 Task: Look for space in Isnā, Egypt from 4th June, 2023 to 15th June, 2023 for 2 adults in price range Rs.10000 to Rs.15000. Place can be entire place with 1  bedroom having 1 bed and 1 bathroom. Property type can be house, flat, guest house, hotel. Booking option can be shelf check-in. Required host language is English.
Action: Mouse moved to (421, 90)
Screenshot: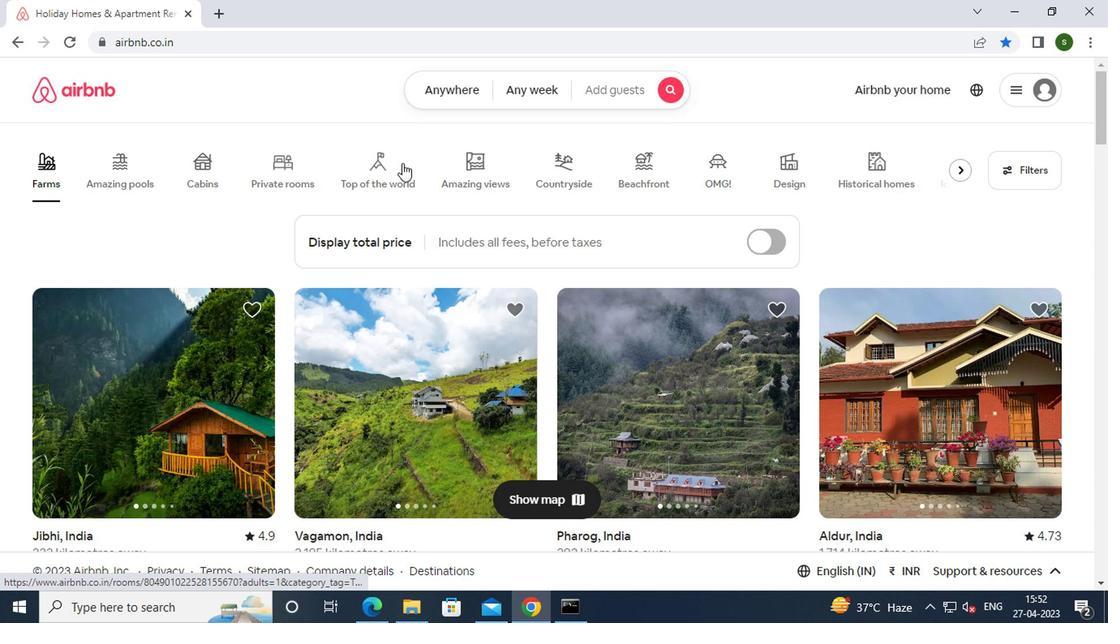 
Action: Mouse pressed left at (421, 90)
Screenshot: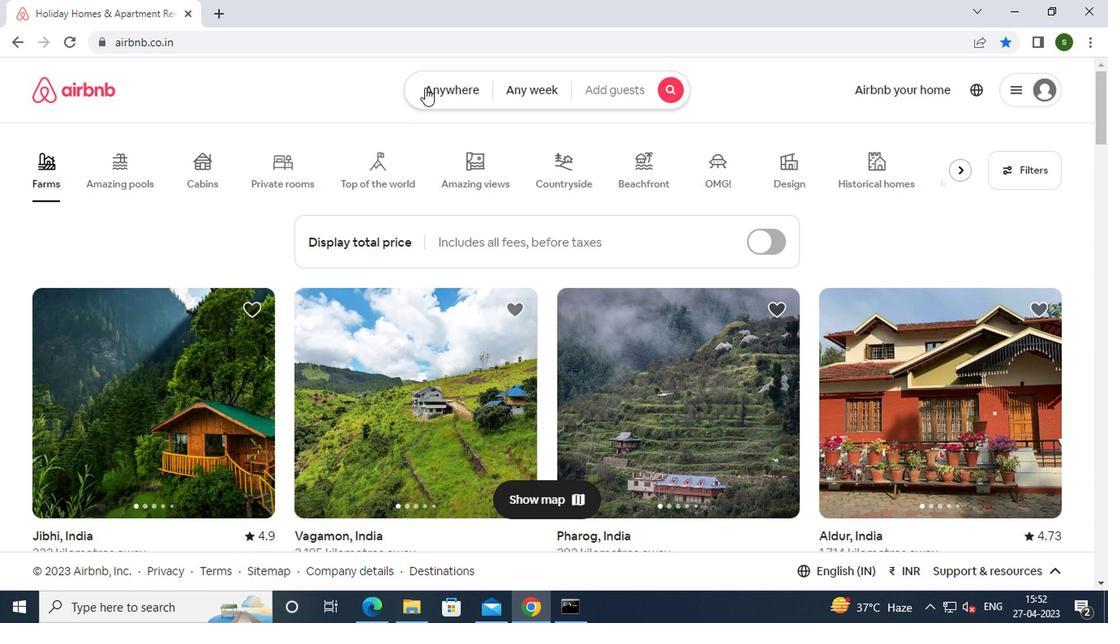
Action: Mouse moved to (259, 154)
Screenshot: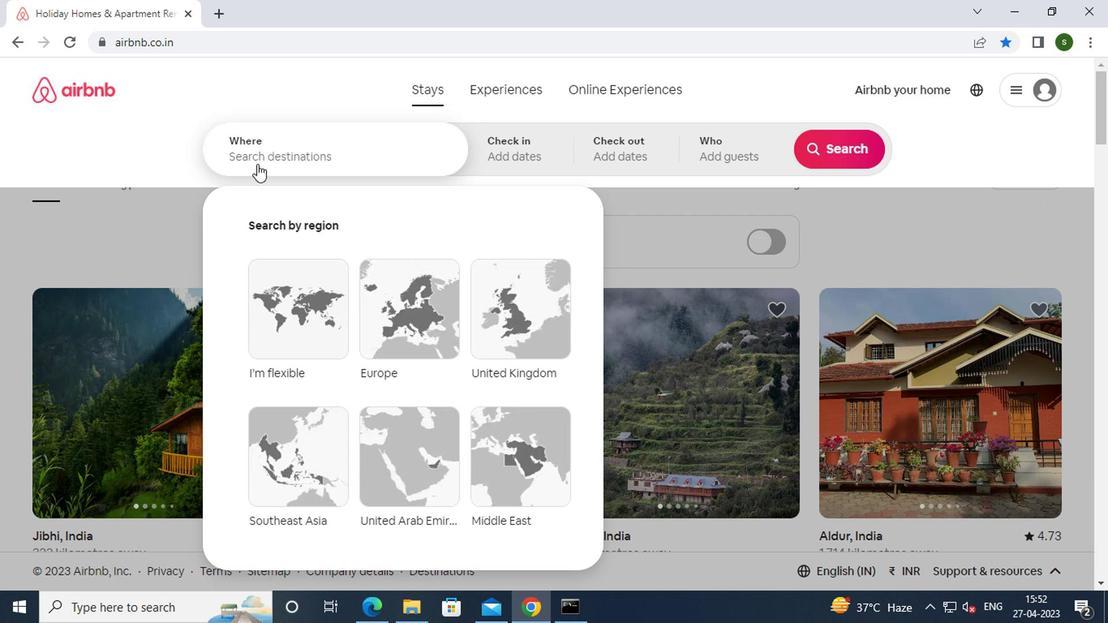 
Action: Mouse pressed left at (259, 154)
Screenshot: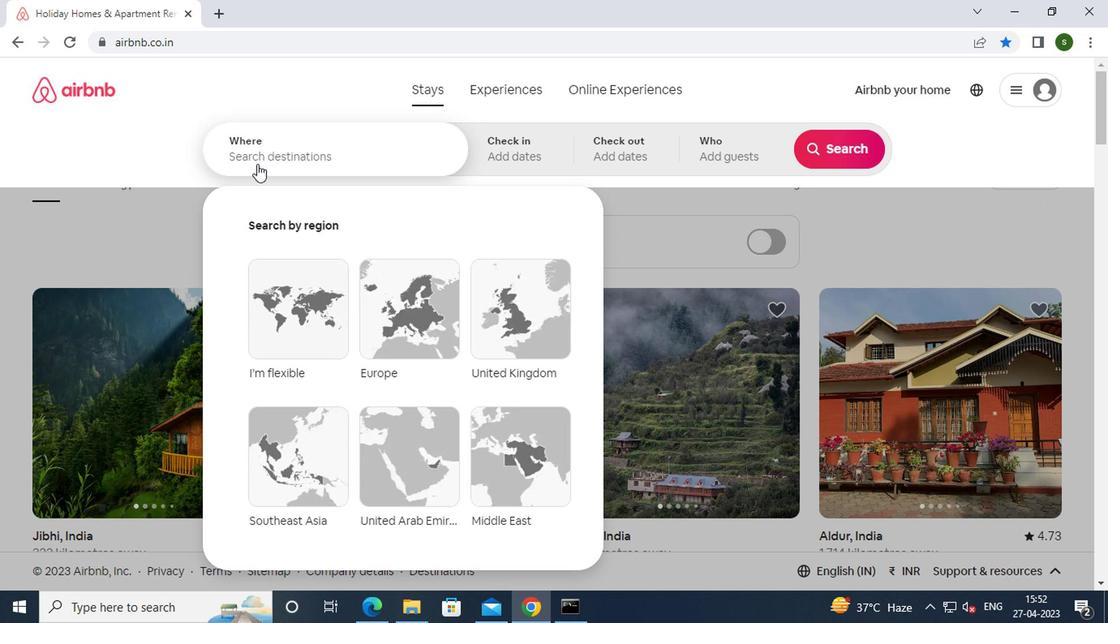 
Action: Mouse moved to (259, 152)
Screenshot: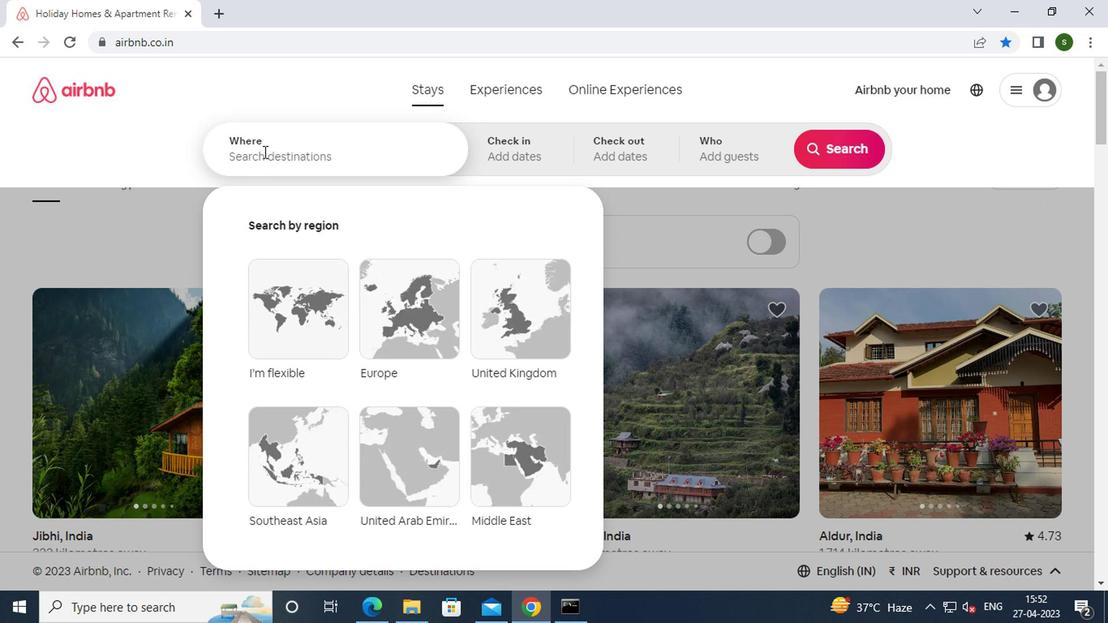 
Action: Key pressed i<Key.caps_lock>sna,<Key.space><Key.caps_lock>e<Key.caps_lock>gypt<Key.enter>
Screenshot: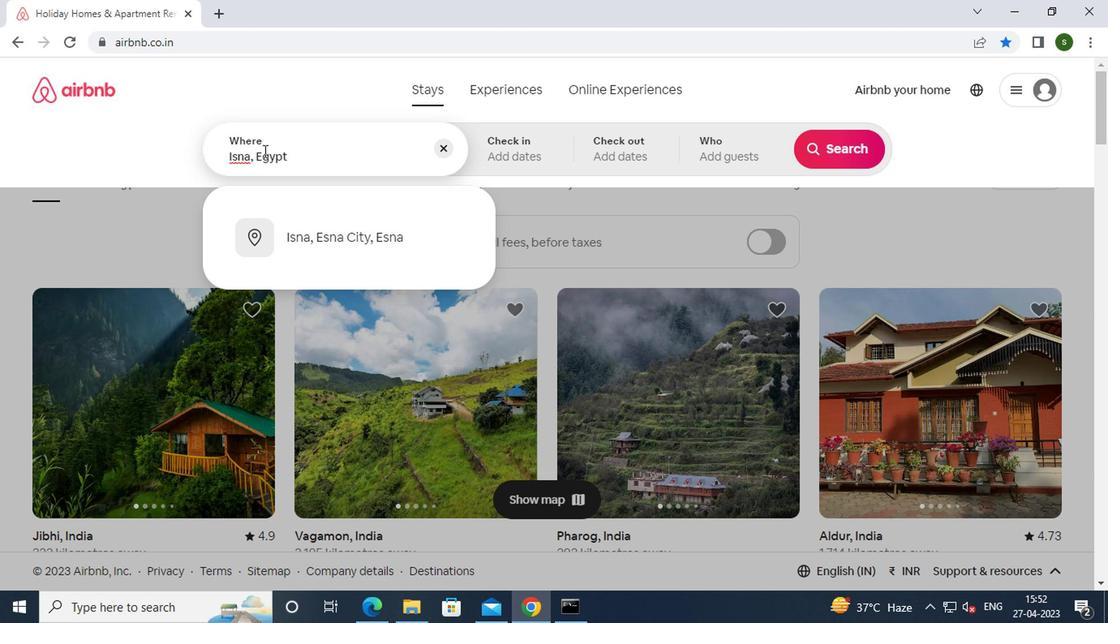 
Action: Mouse moved to (828, 277)
Screenshot: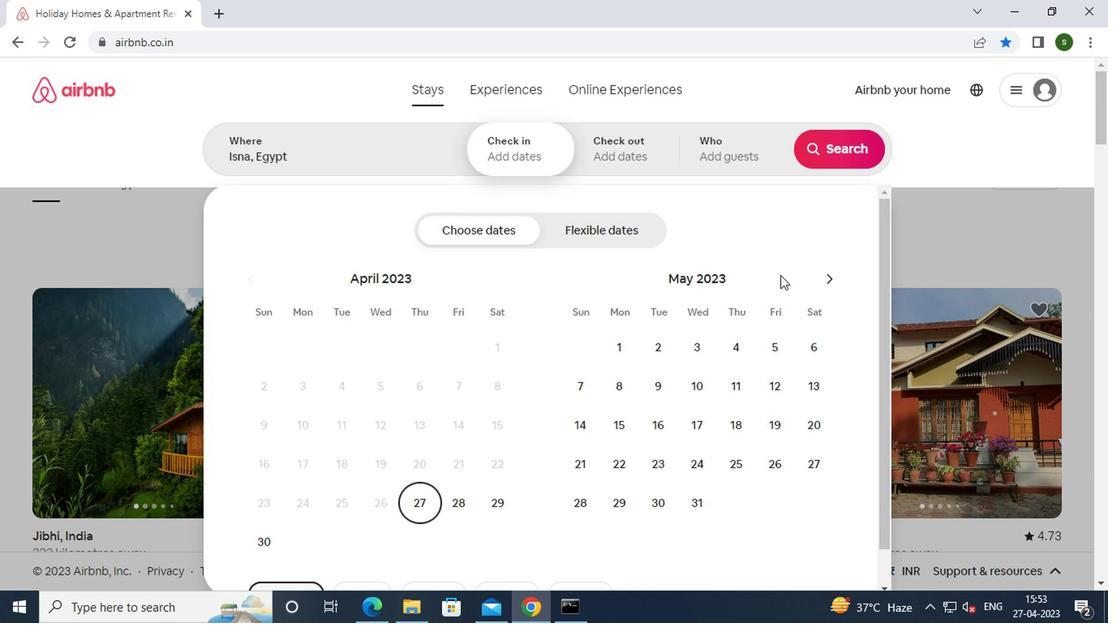 
Action: Mouse pressed left at (828, 277)
Screenshot: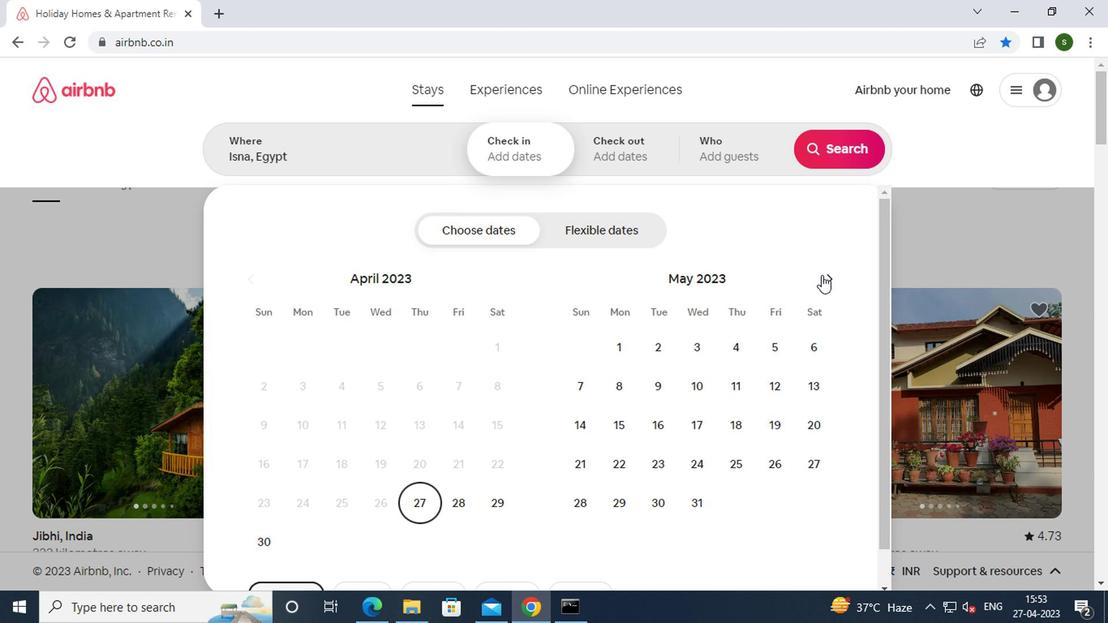 
Action: Mouse moved to (585, 378)
Screenshot: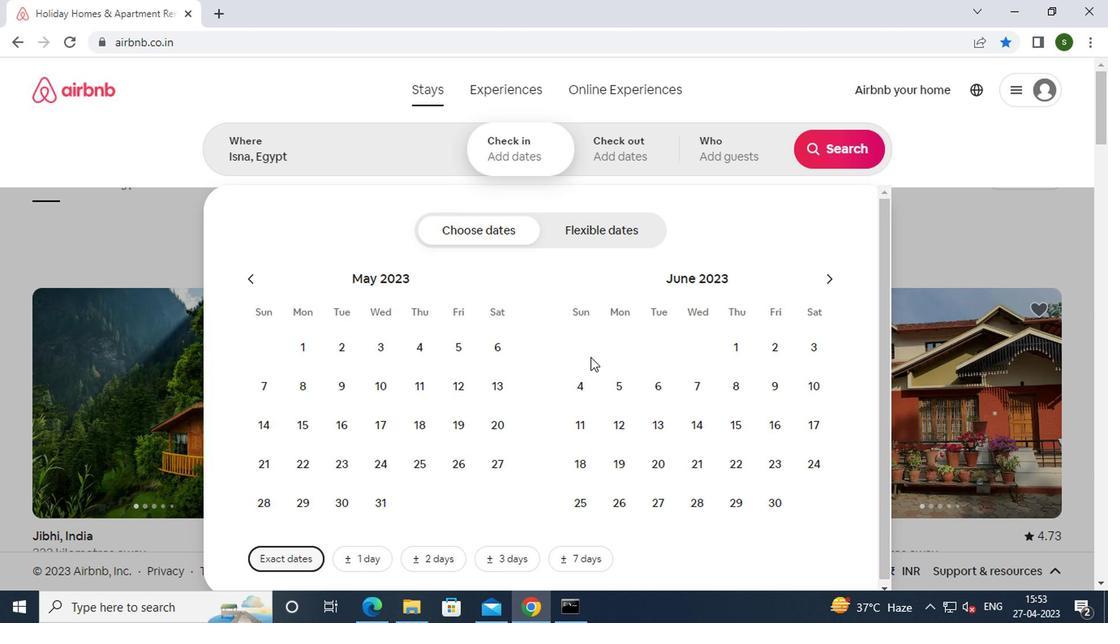 
Action: Mouse pressed left at (585, 378)
Screenshot: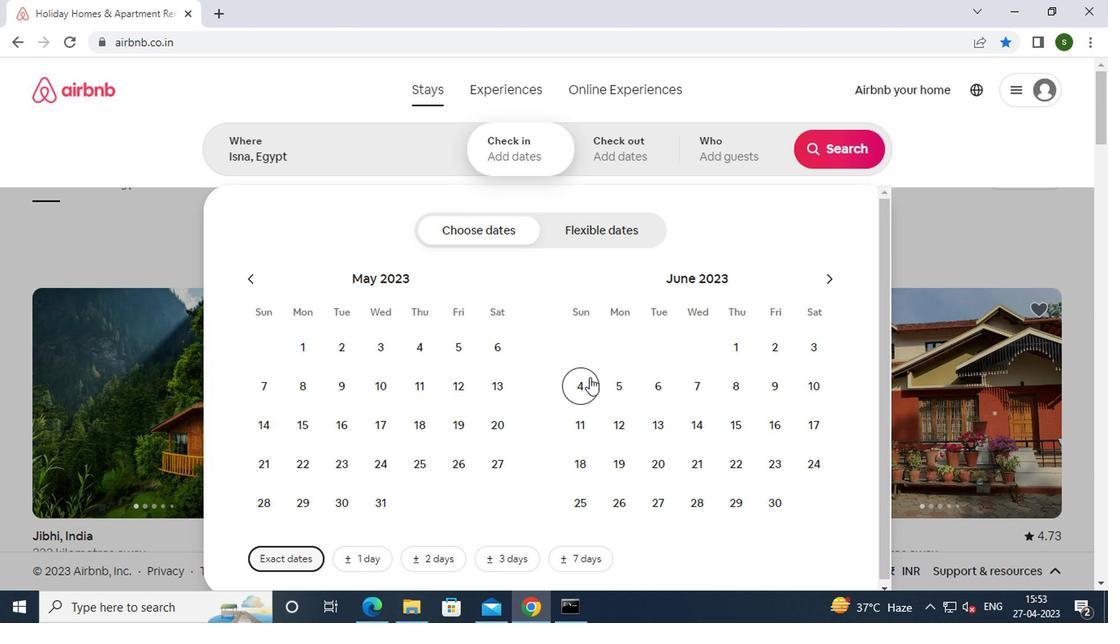 
Action: Mouse moved to (718, 426)
Screenshot: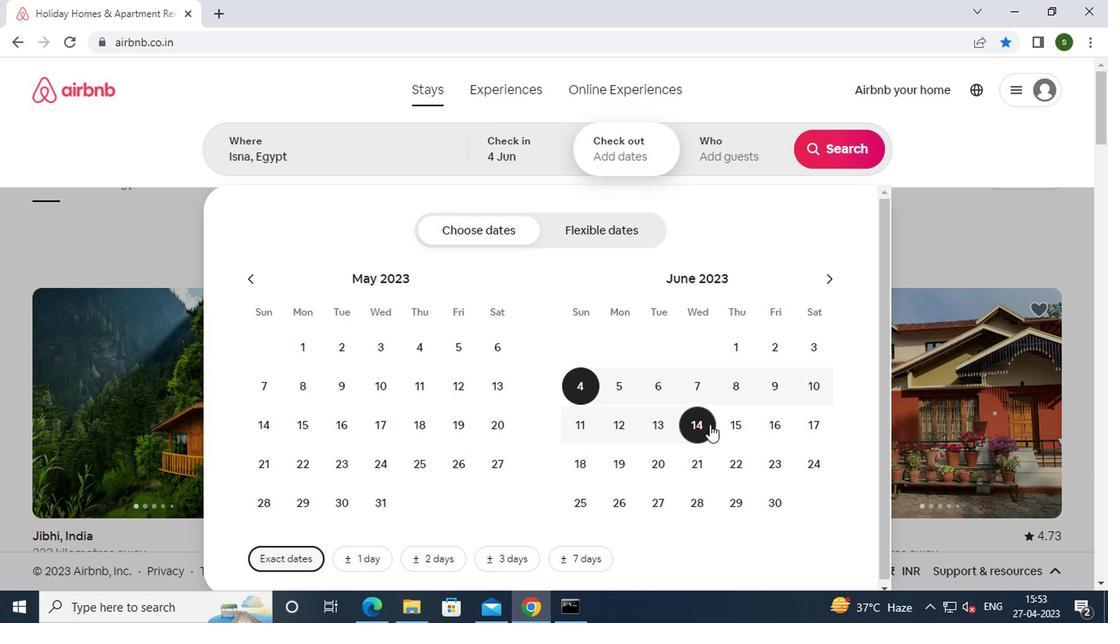 
Action: Mouse pressed left at (718, 426)
Screenshot: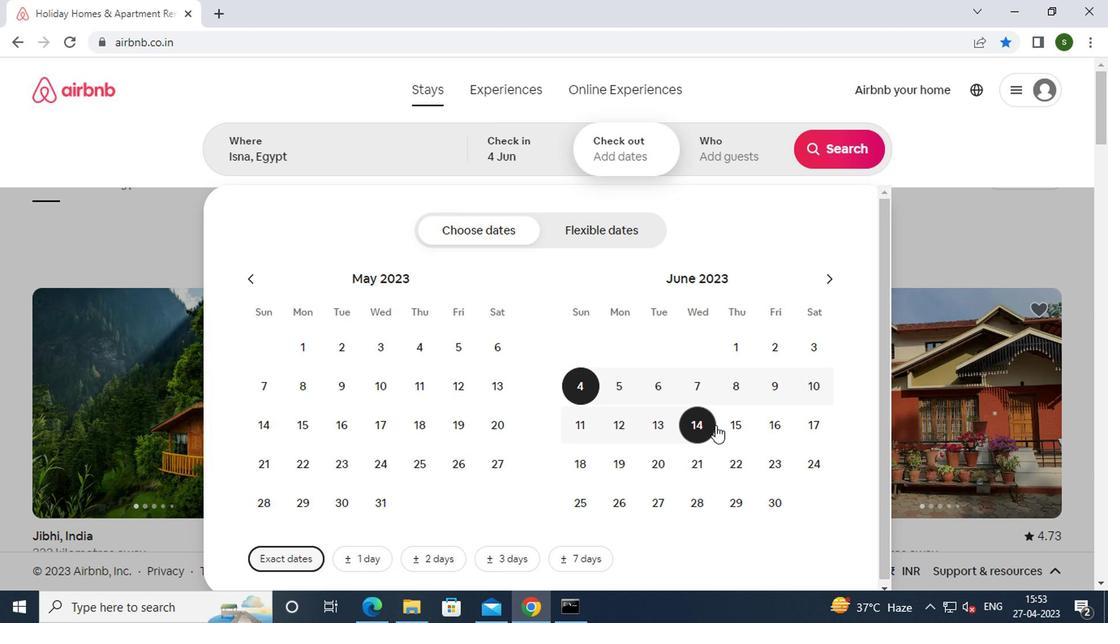 
Action: Mouse moved to (715, 144)
Screenshot: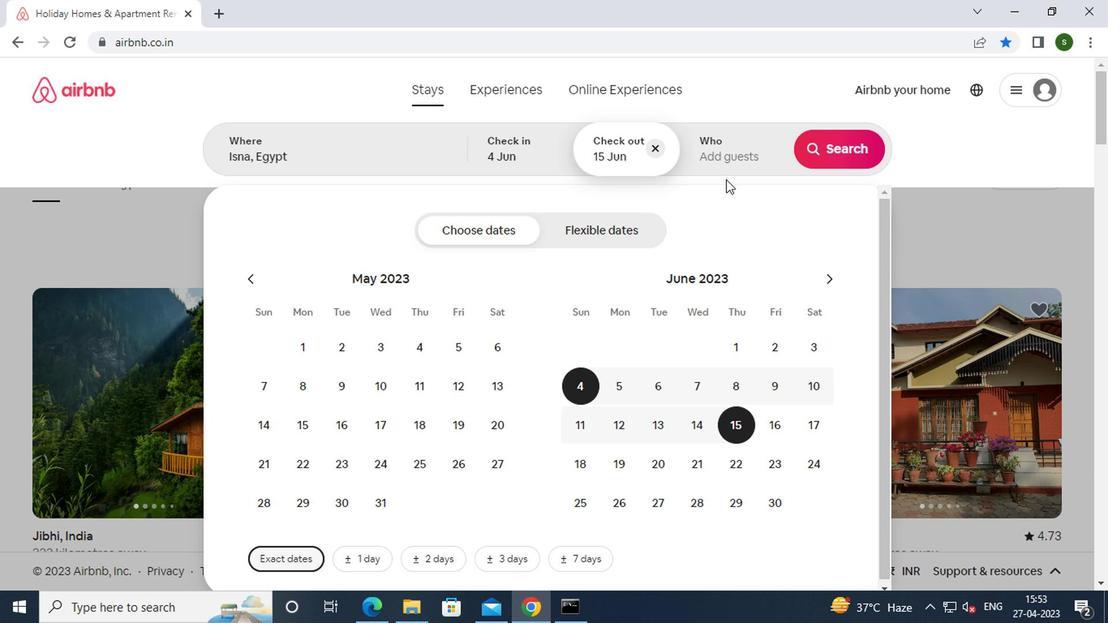 
Action: Mouse pressed left at (715, 144)
Screenshot: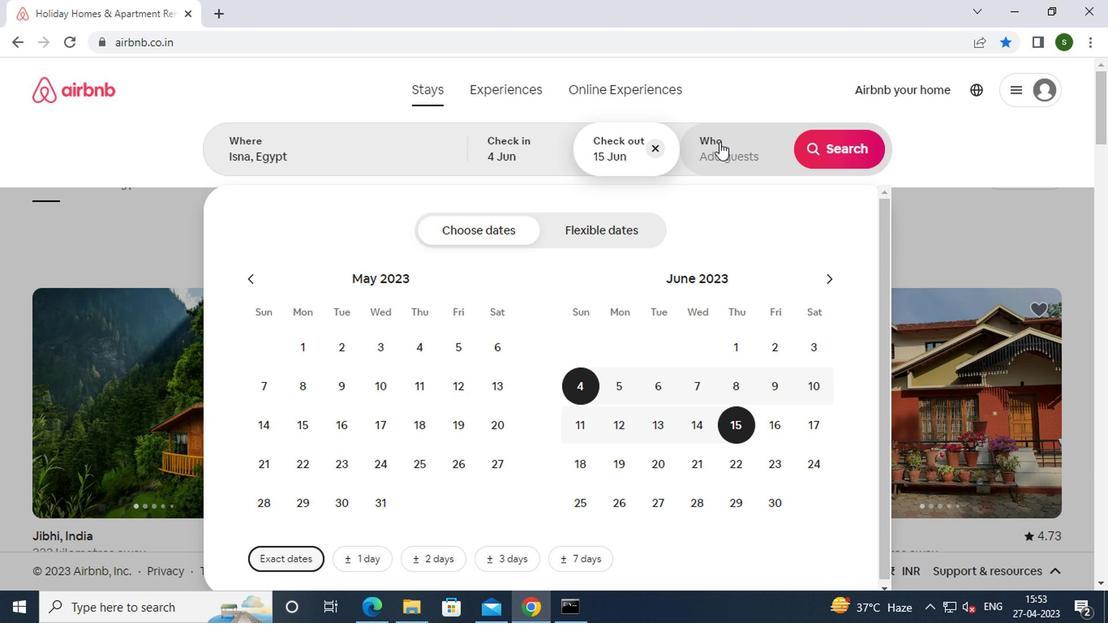 
Action: Mouse moved to (838, 242)
Screenshot: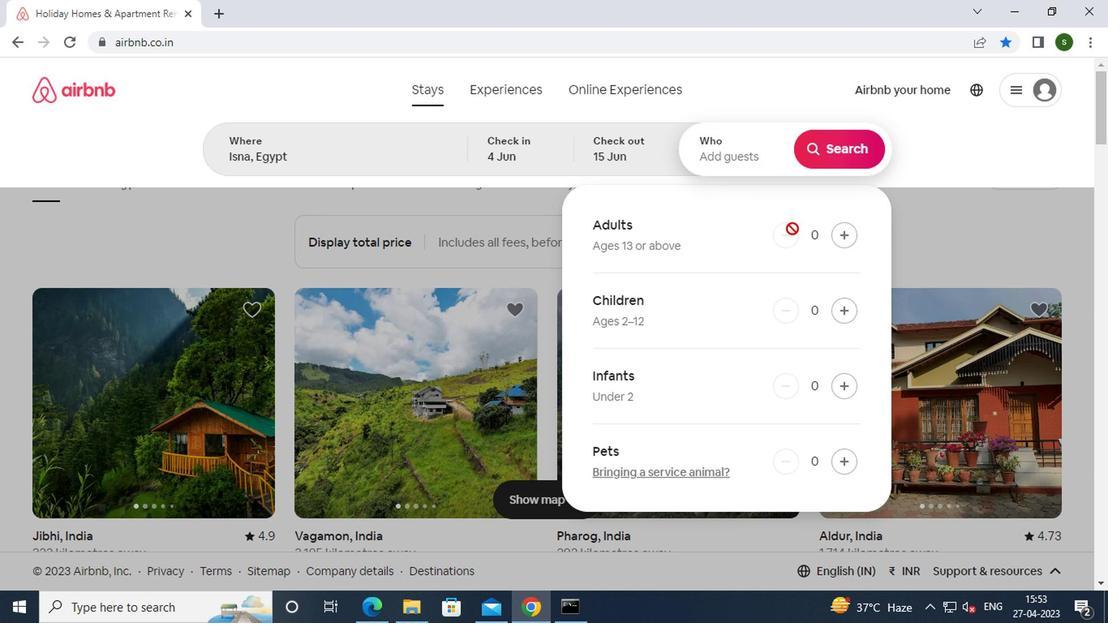 
Action: Mouse pressed left at (838, 242)
Screenshot: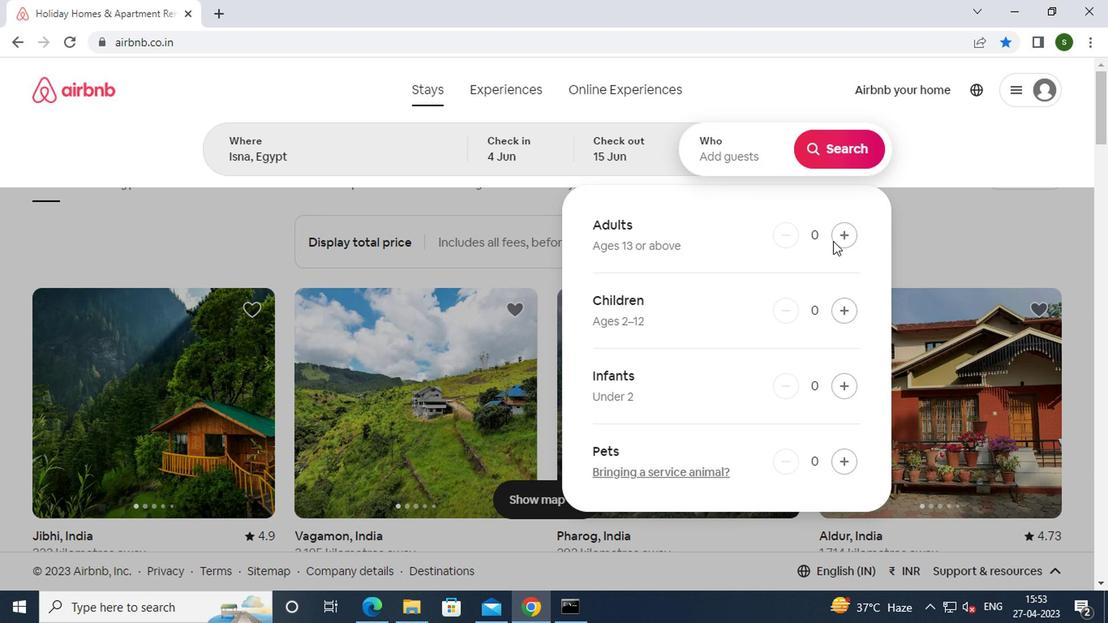 
Action: Mouse pressed left at (838, 242)
Screenshot: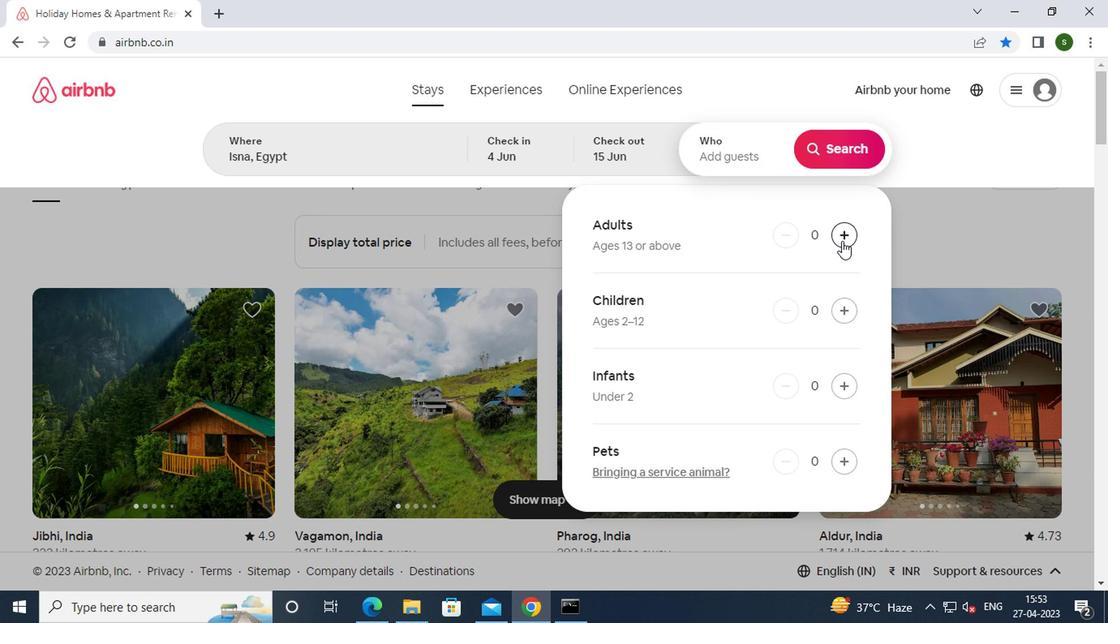 
Action: Mouse moved to (824, 152)
Screenshot: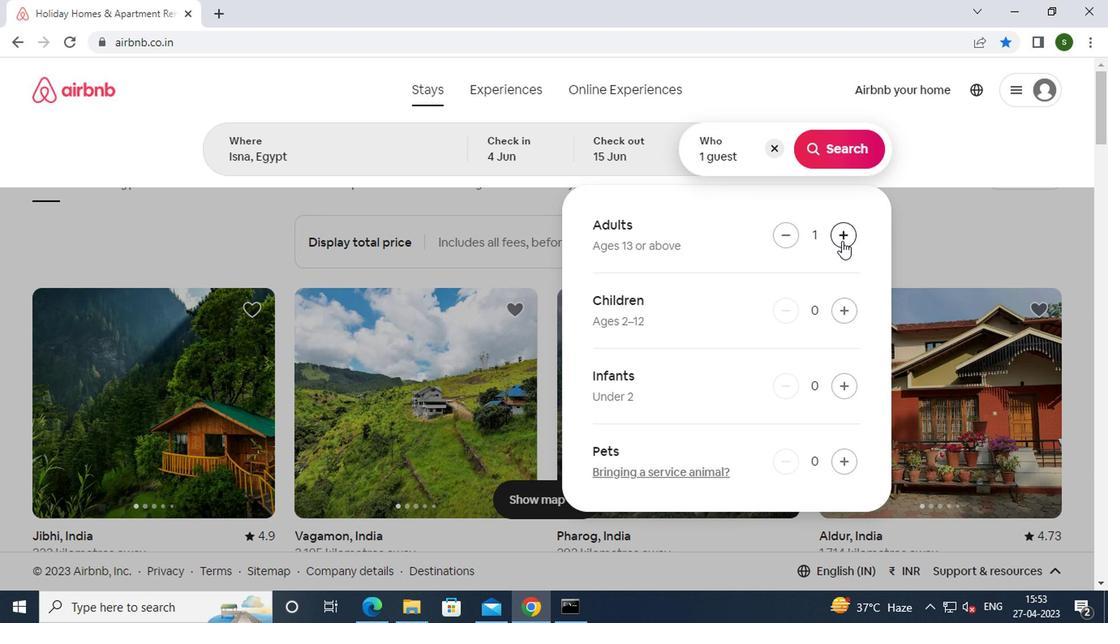 
Action: Mouse pressed left at (824, 152)
Screenshot: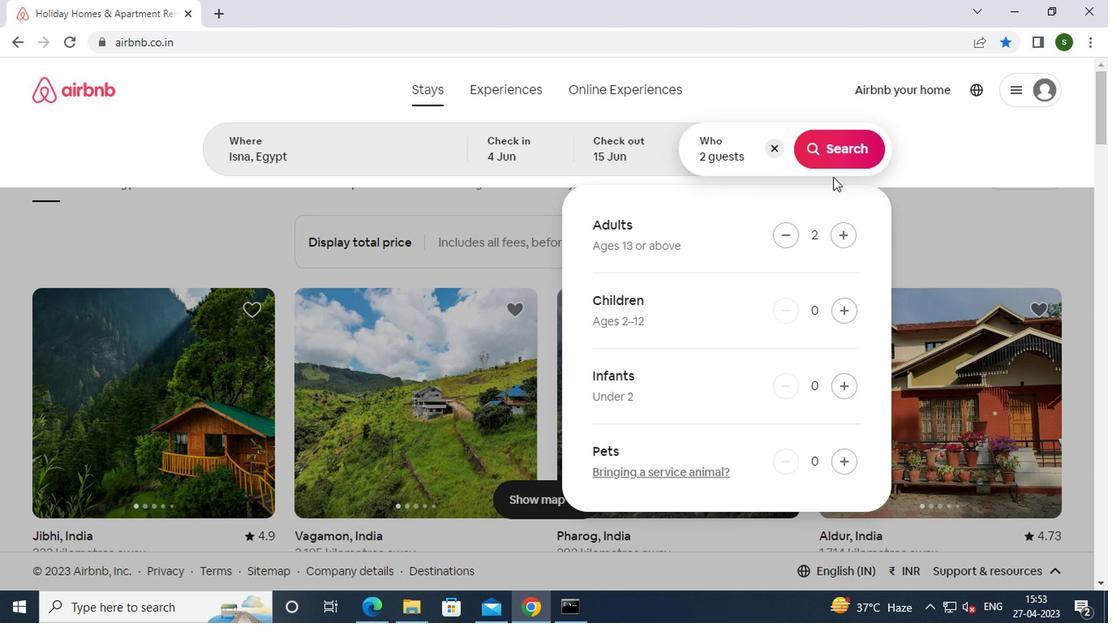 
Action: Mouse moved to (1040, 154)
Screenshot: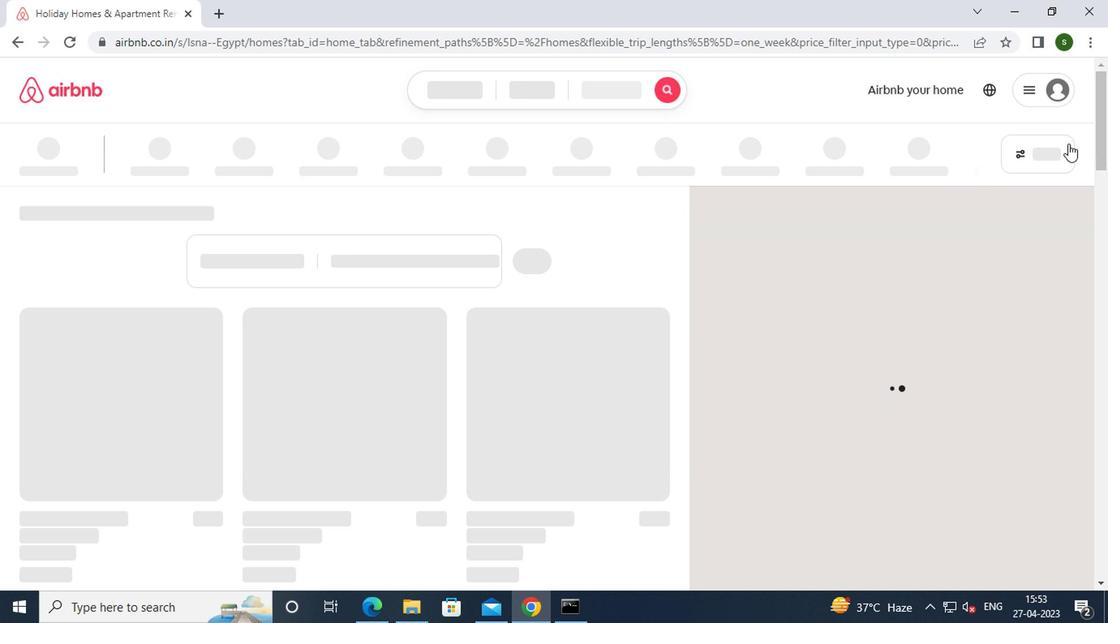 
Action: Mouse pressed left at (1040, 154)
Screenshot: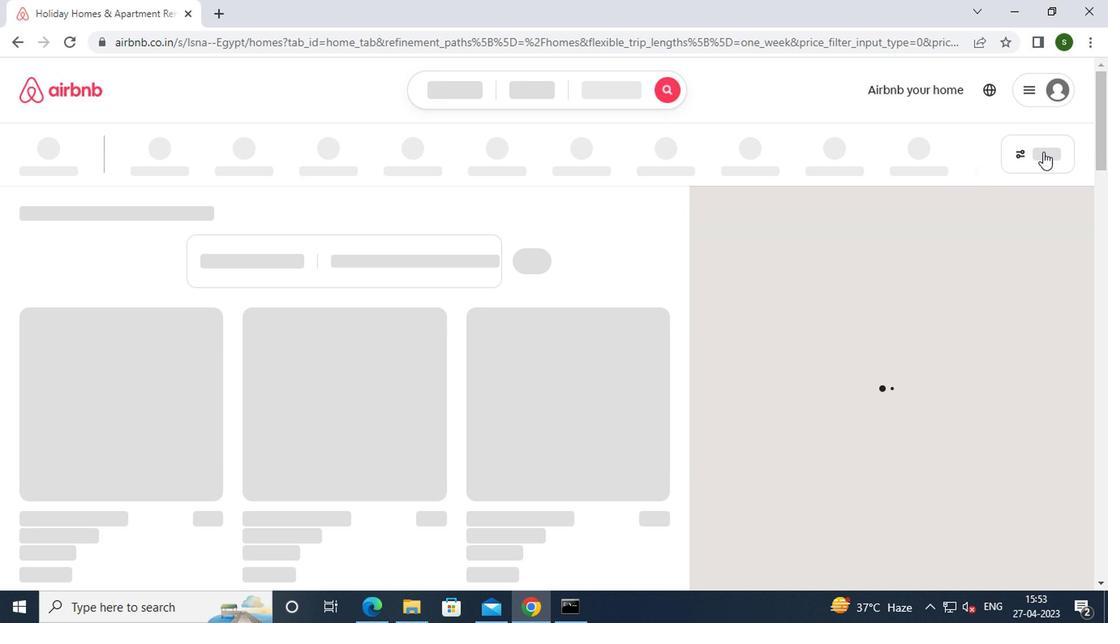 
Action: Mouse moved to (1015, 161)
Screenshot: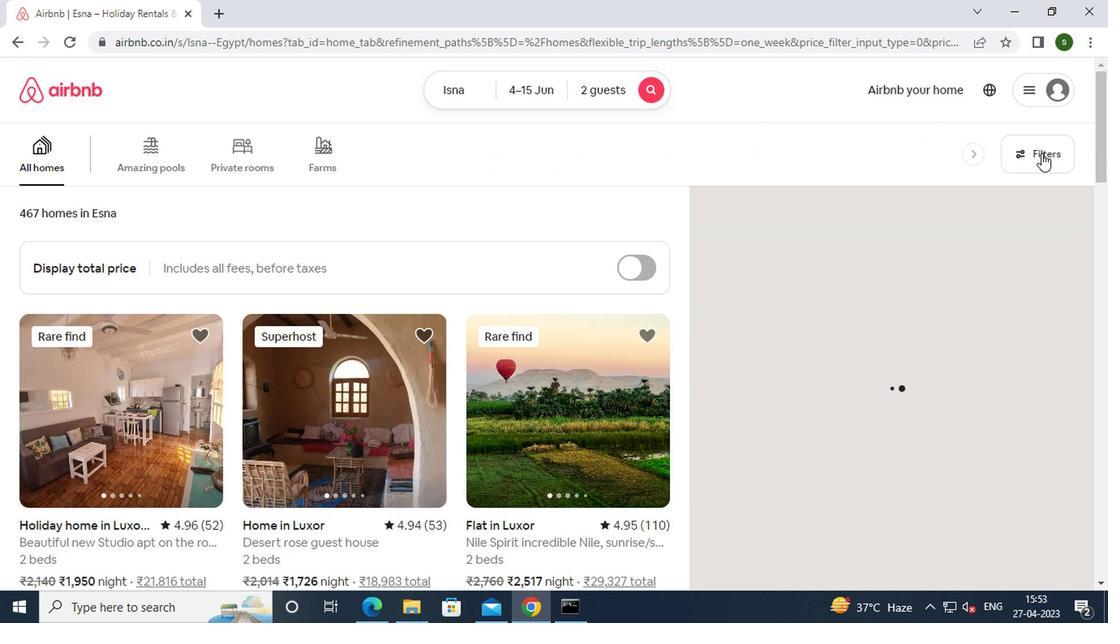
Action: Mouse pressed left at (1015, 161)
Screenshot: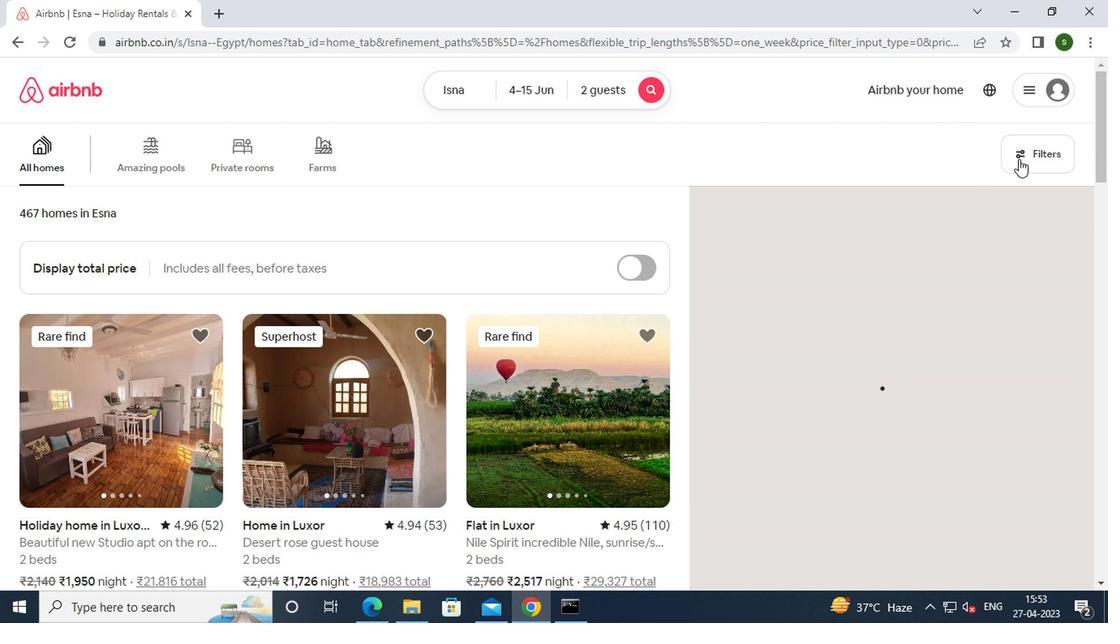 
Action: Mouse moved to (455, 368)
Screenshot: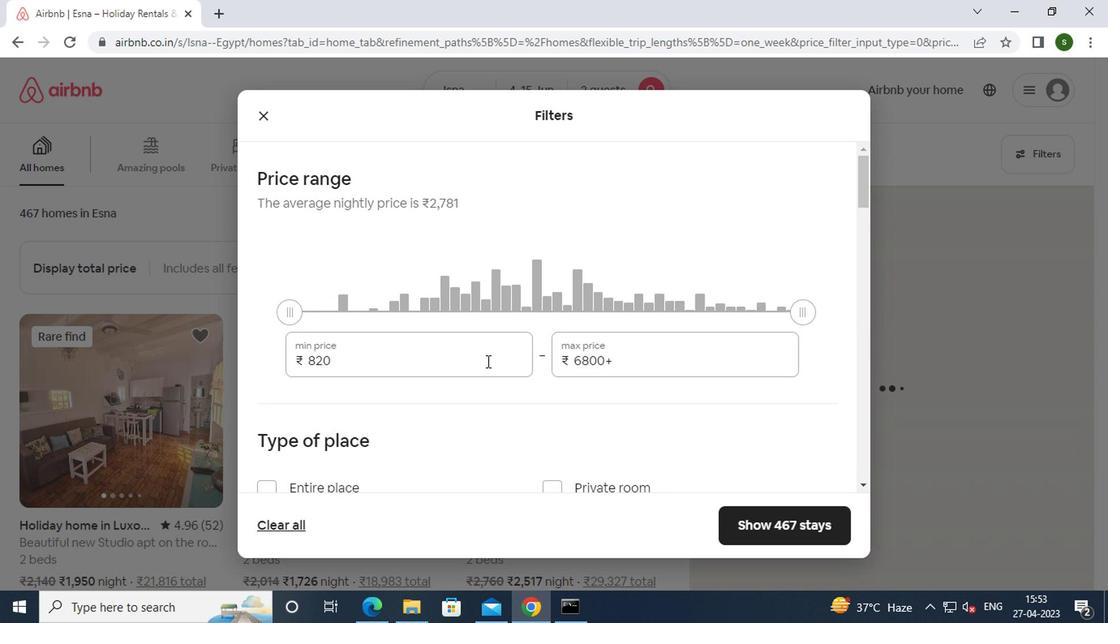 
Action: Mouse pressed left at (455, 368)
Screenshot: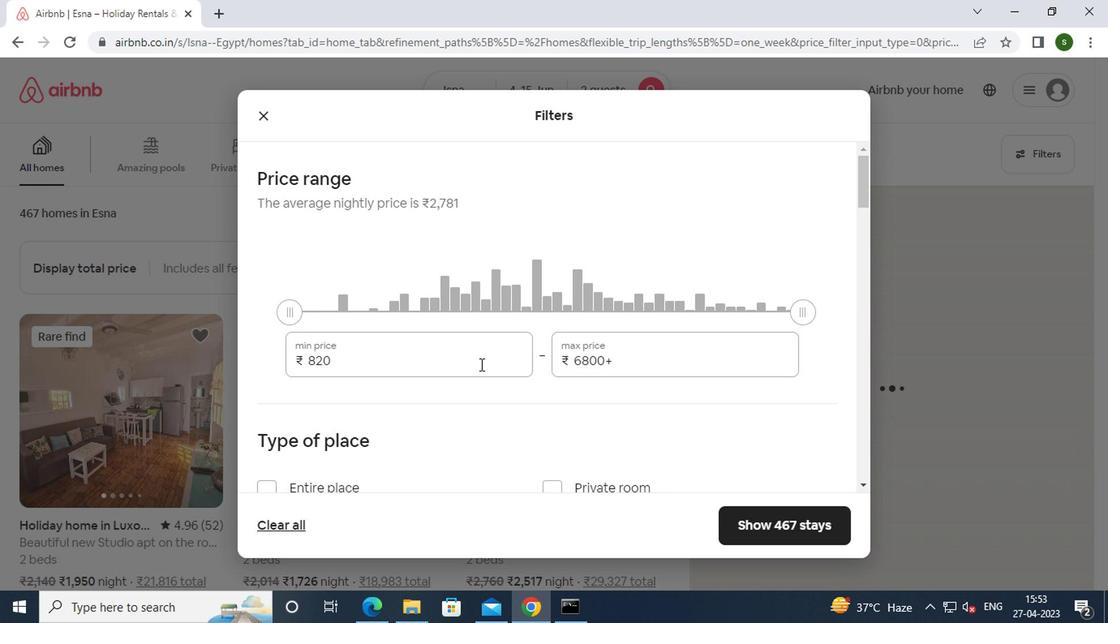 
Action: Mouse moved to (437, 360)
Screenshot: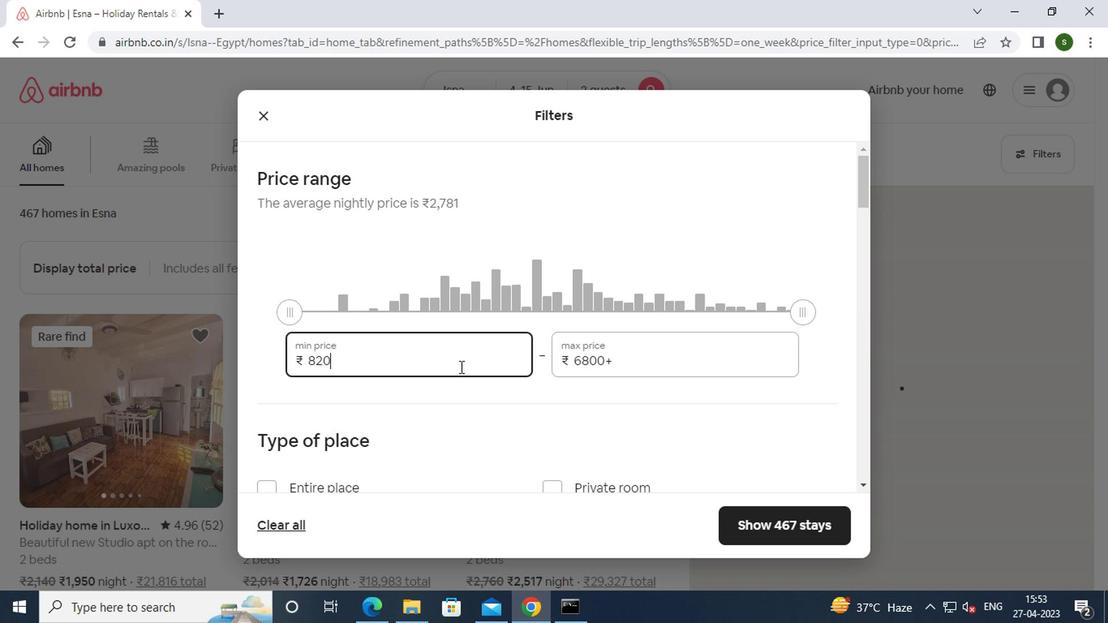 
Action: Key pressed <Key.backspace><Key.backspace><Key.backspace><Key.backspace>10000
Screenshot: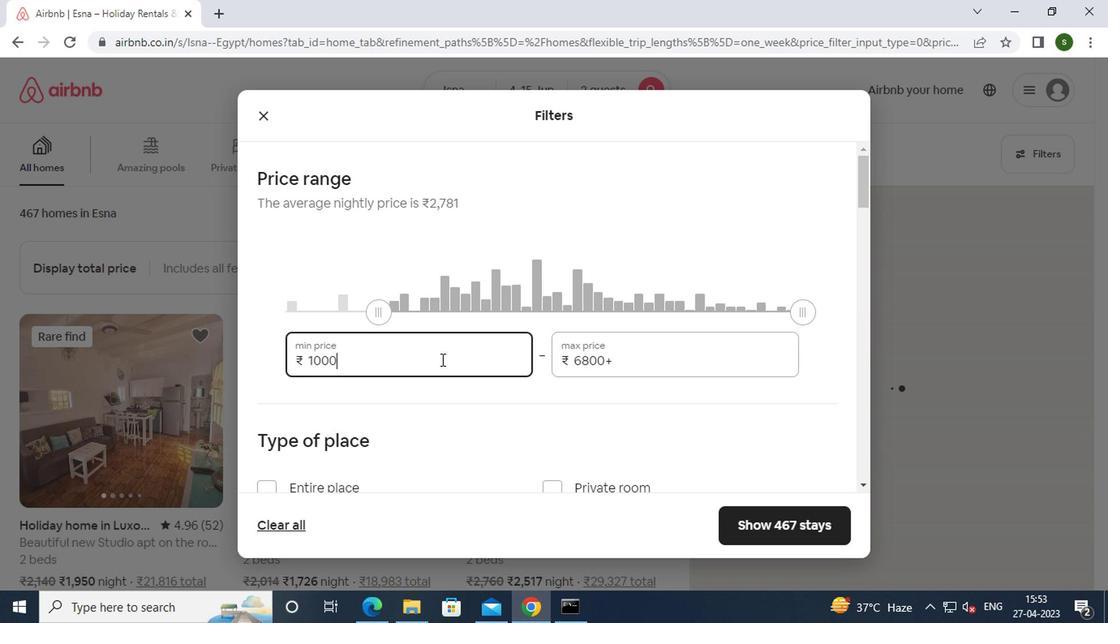 
Action: Mouse moved to (619, 360)
Screenshot: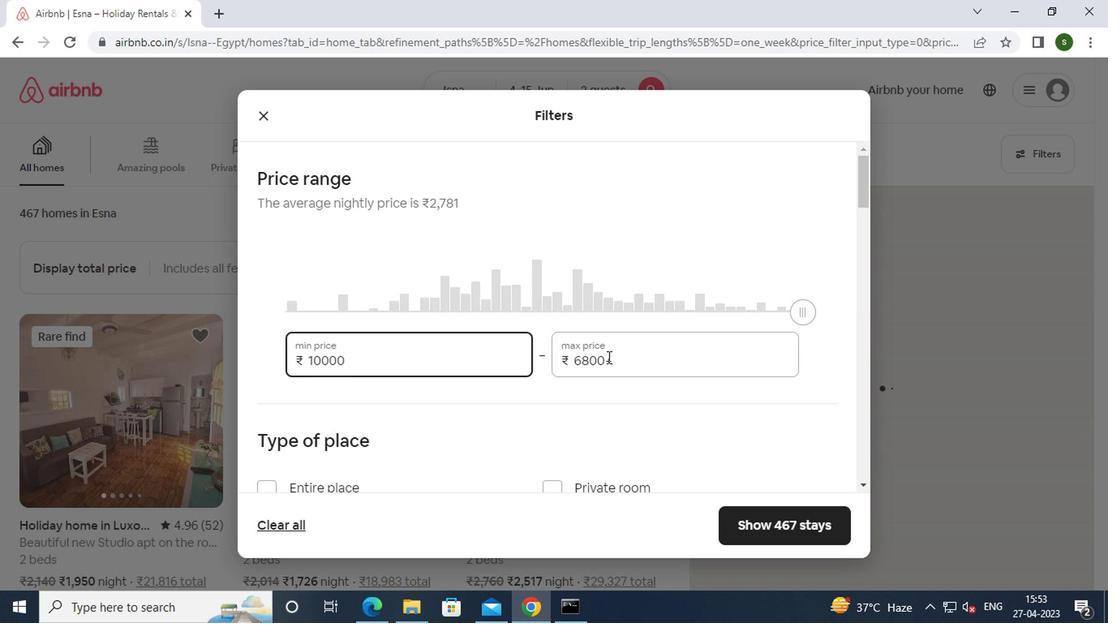 
Action: Mouse pressed left at (619, 360)
Screenshot: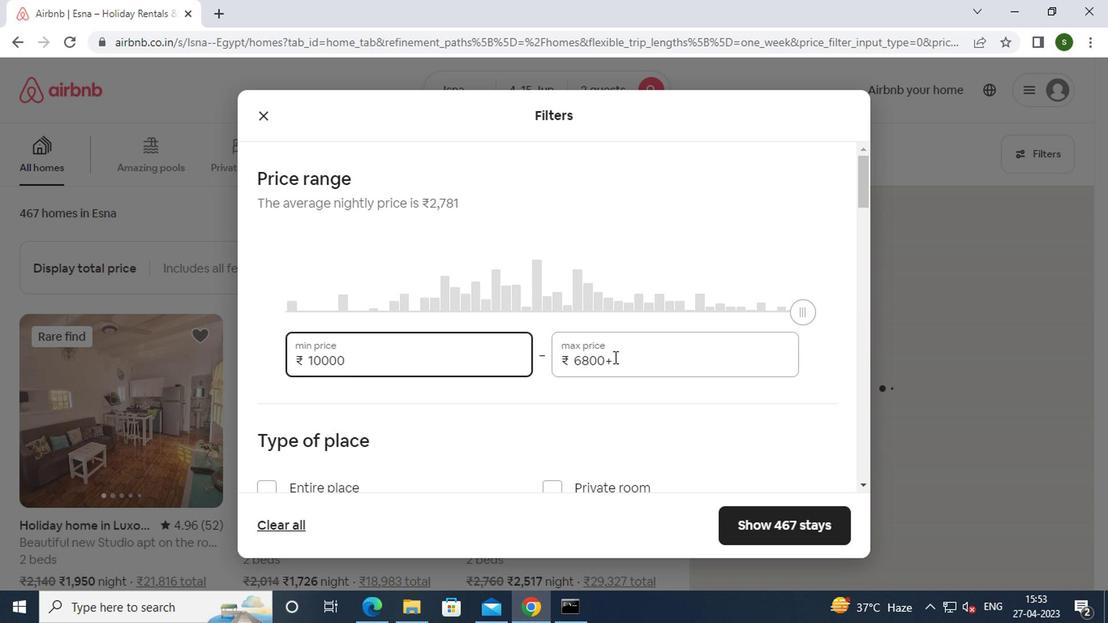 
Action: Key pressed <Key.backspace><Key.backspace><Key.backspace><Key.backspace><Key.backspace><Key.backspace><Key.backspace><Key.backspace><Key.backspace><Key.backspace><Key.backspace><Key.backspace><Key.backspace><Key.backspace><Key.backspace><Key.backspace><Key.backspace>15000
Screenshot: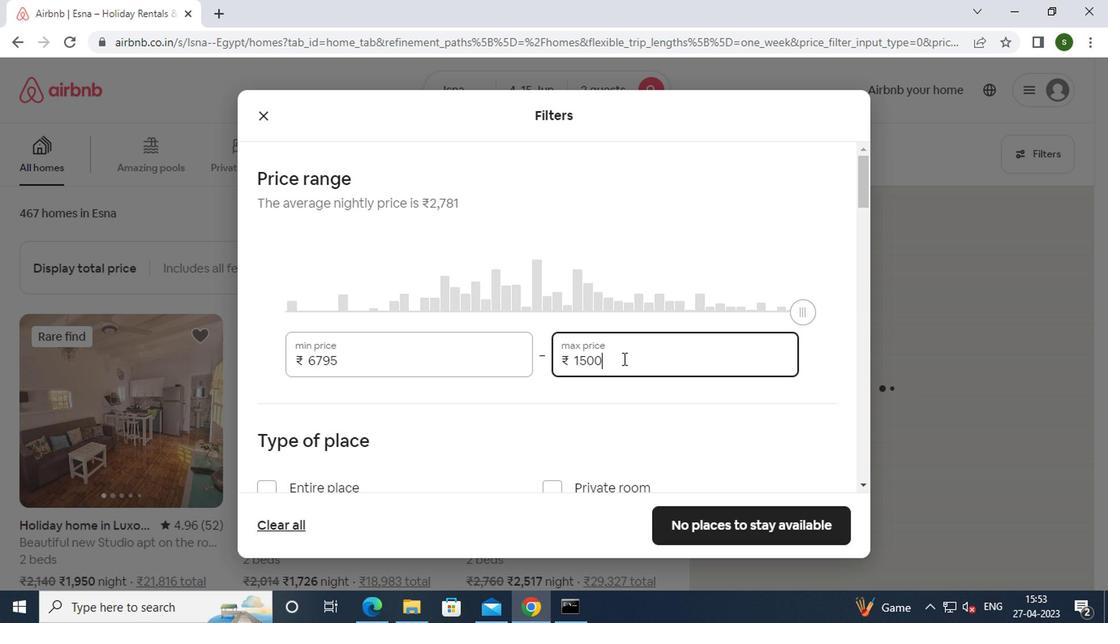 
Action: Mouse moved to (449, 363)
Screenshot: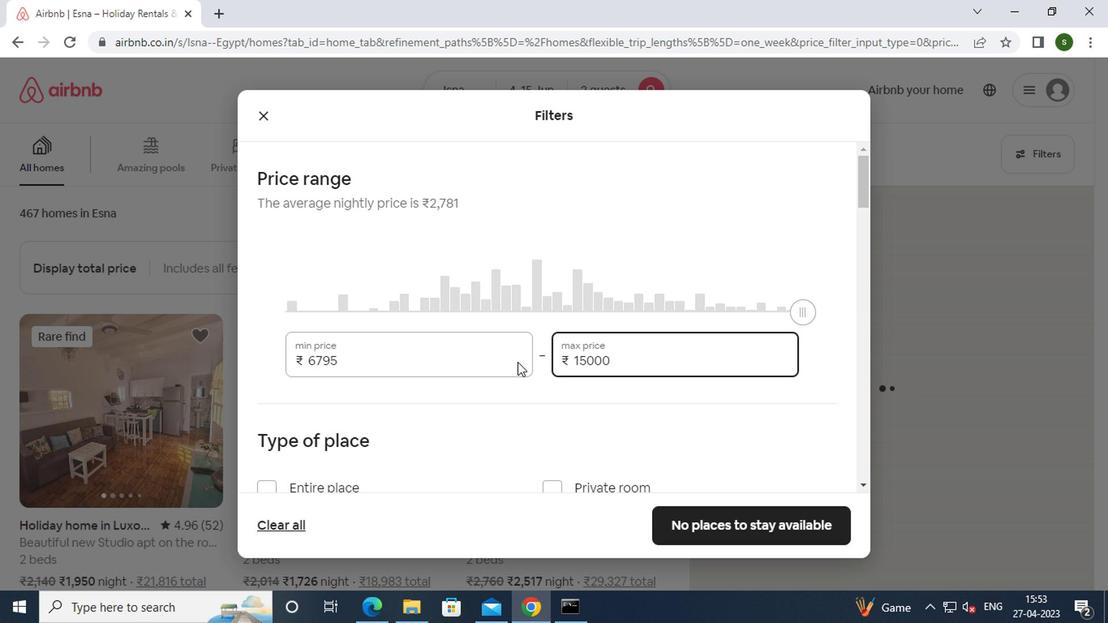 
Action: Mouse scrolled (449, 362) with delta (0, -1)
Screenshot: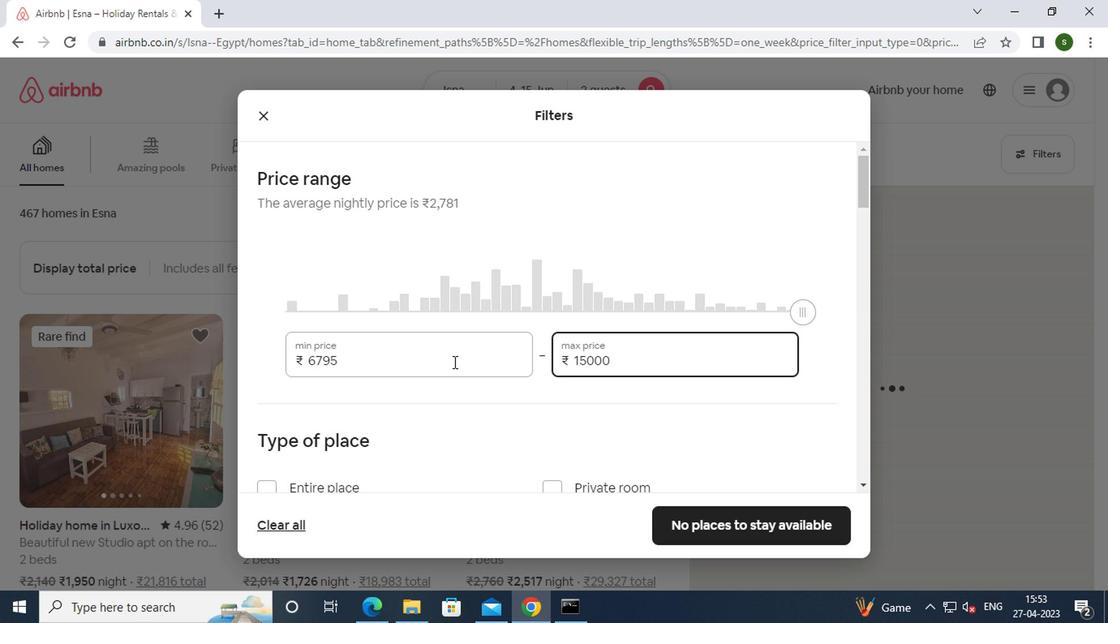 
Action: Mouse scrolled (449, 362) with delta (0, -1)
Screenshot: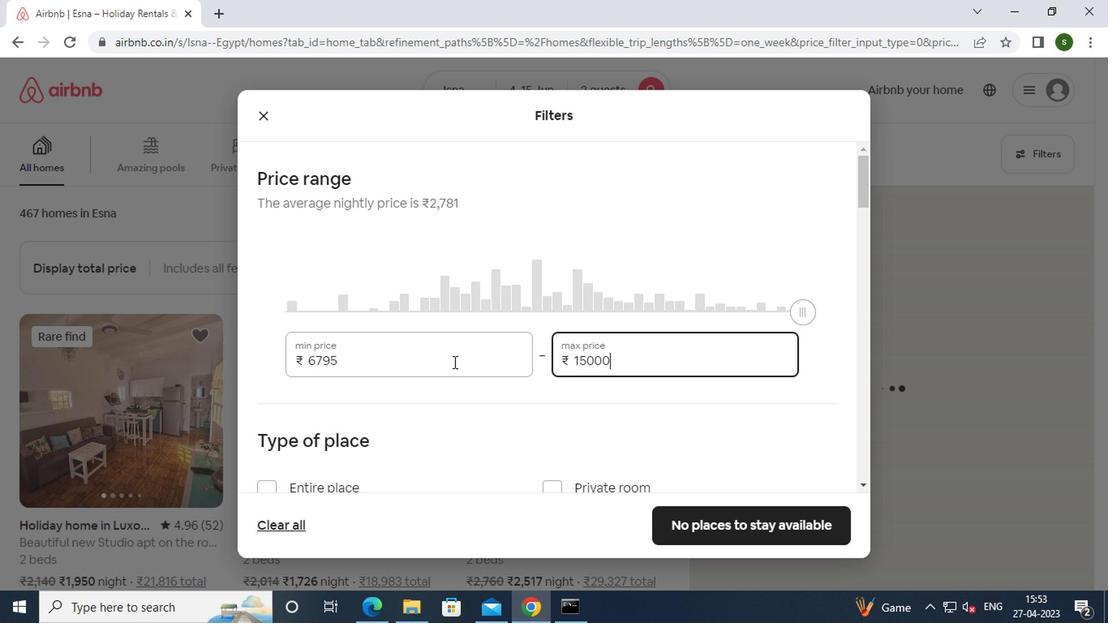 
Action: Mouse moved to (323, 339)
Screenshot: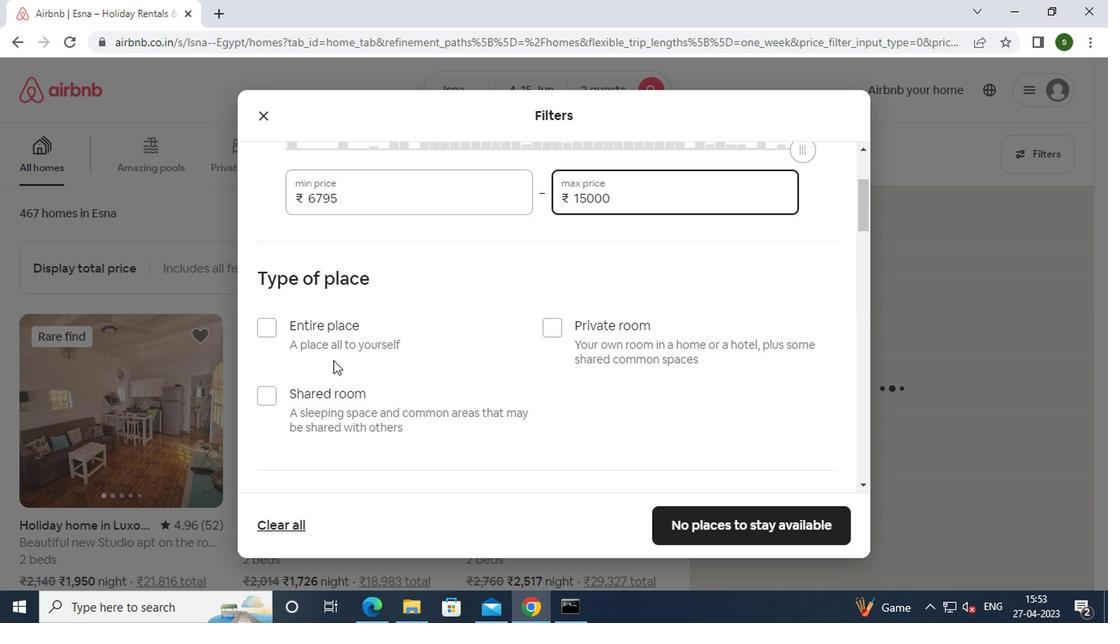 
Action: Mouse pressed left at (323, 339)
Screenshot: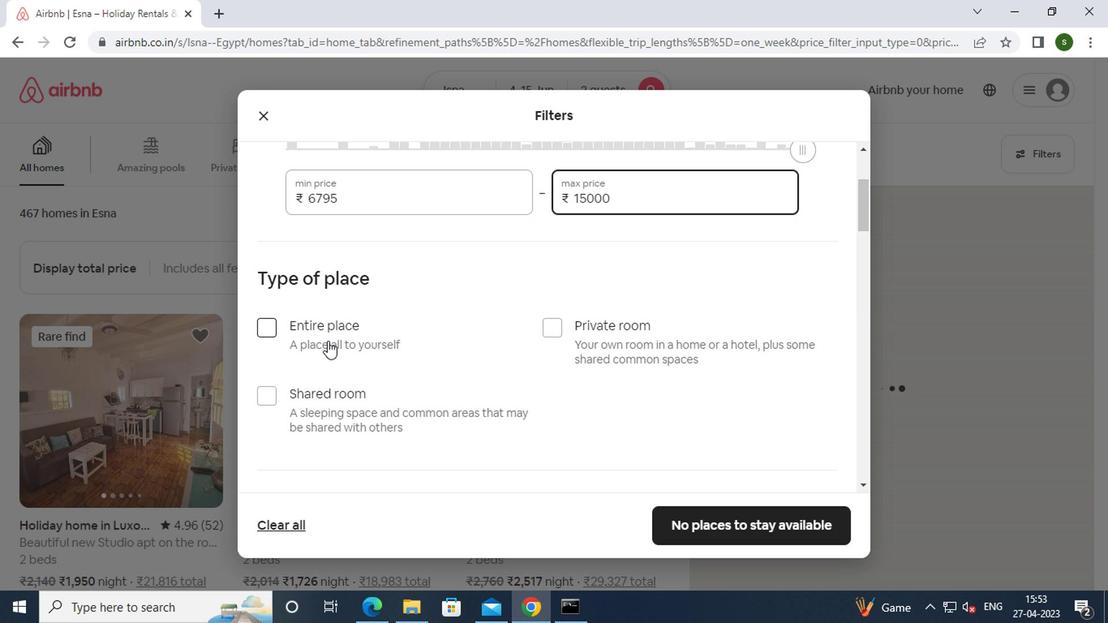 
Action: Mouse moved to (391, 303)
Screenshot: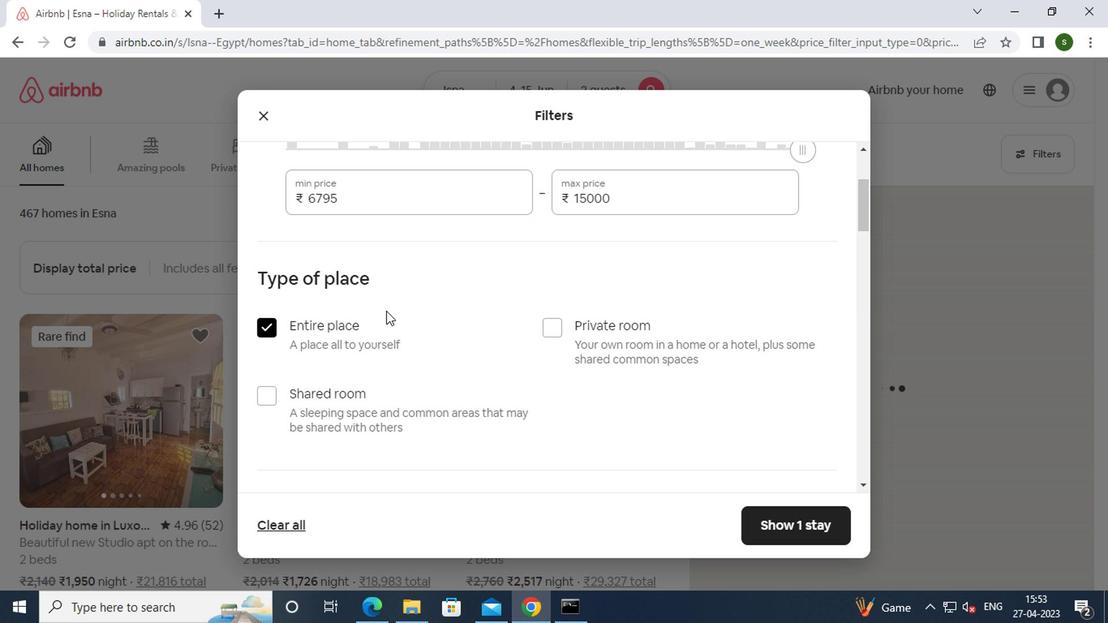 
Action: Mouse scrolled (391, 302) with delta (0, -1)
Screenshot: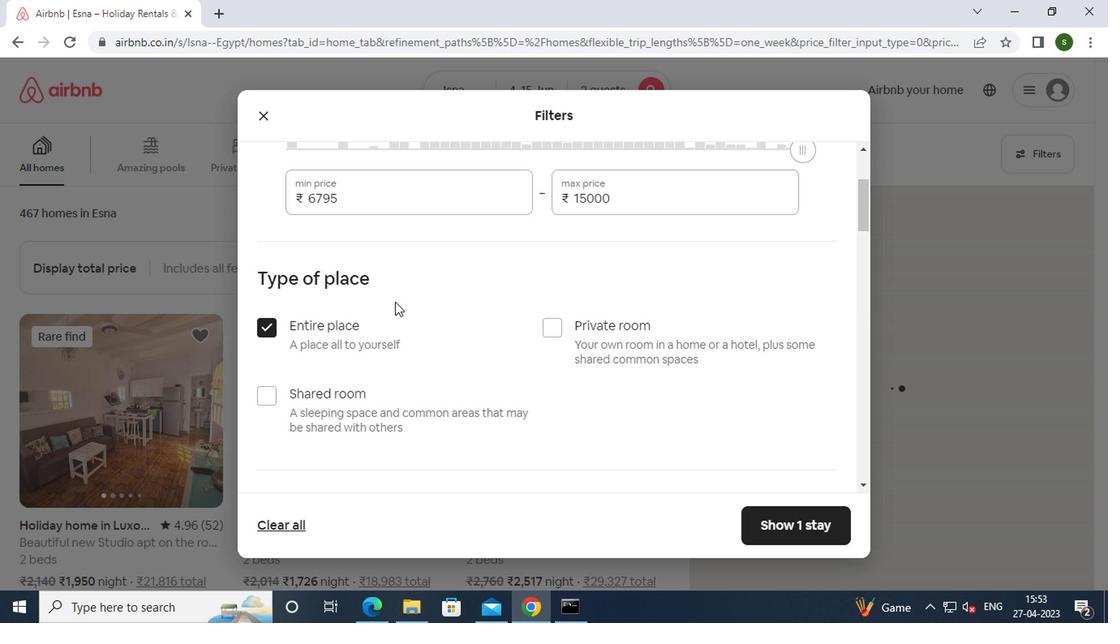 
Action: Mouse scrolled (391, 302) with delta (0, -1)
Screenshot: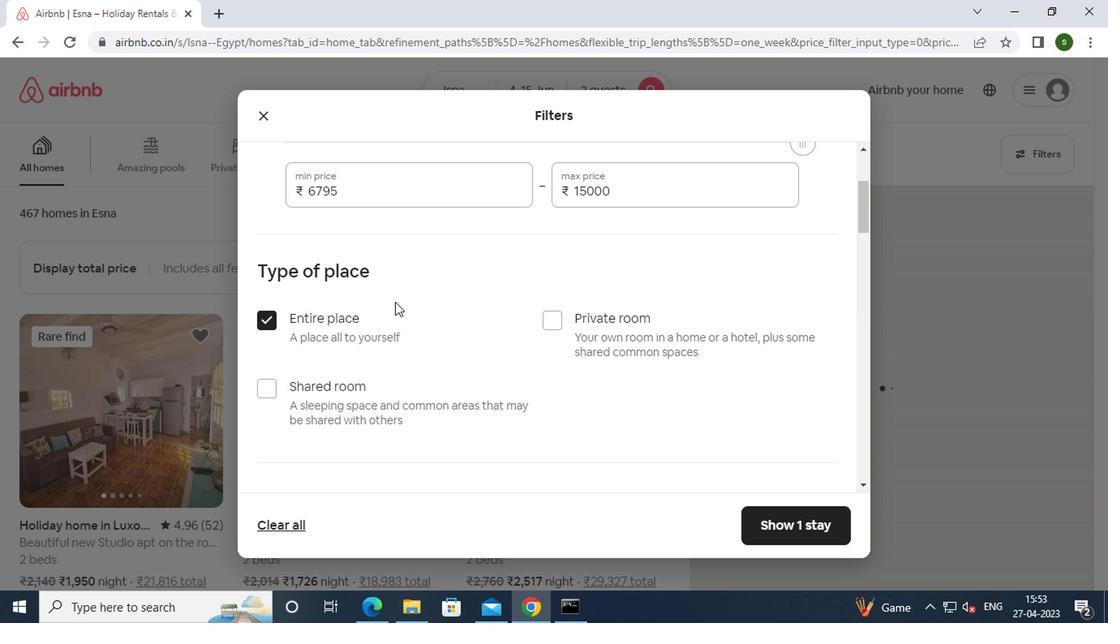 
Action: Mouse scrolled (391, 302) with delta (0, -1)
Screenshot: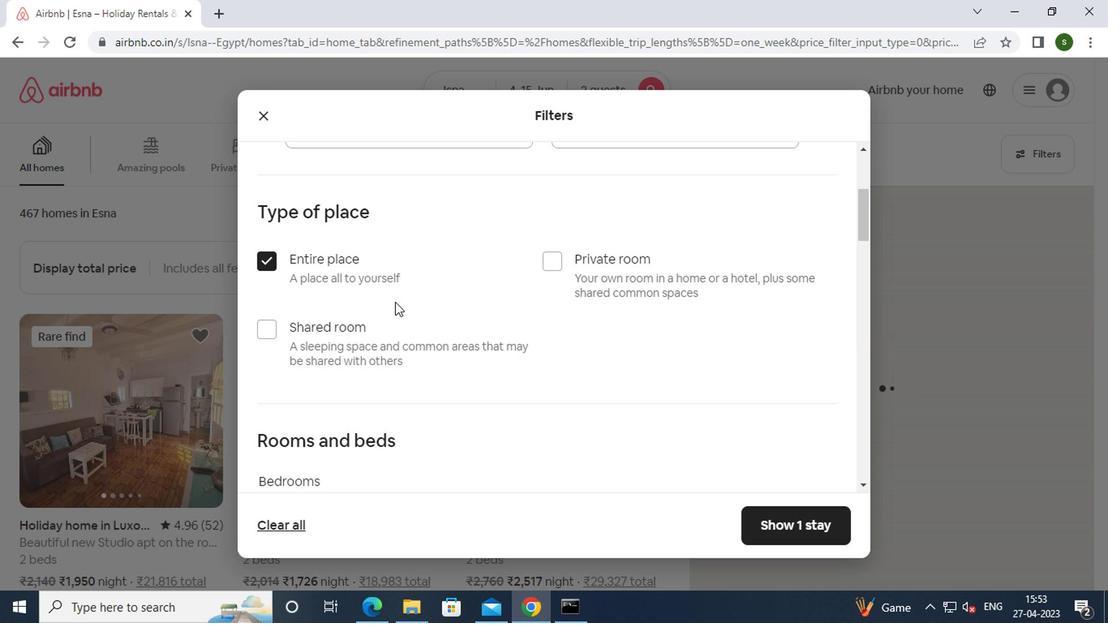 
Action: Mouse scrolled (391, 302) with delta (0, -1)
Screenshot: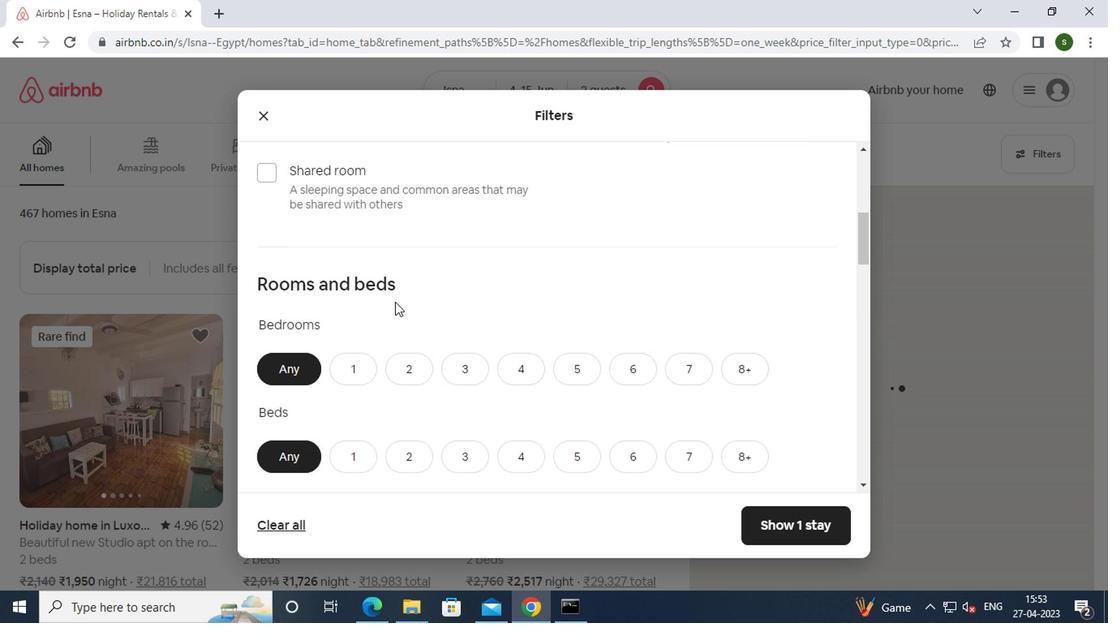 
Action: Mouse moved to (346, 271)
Screenshot: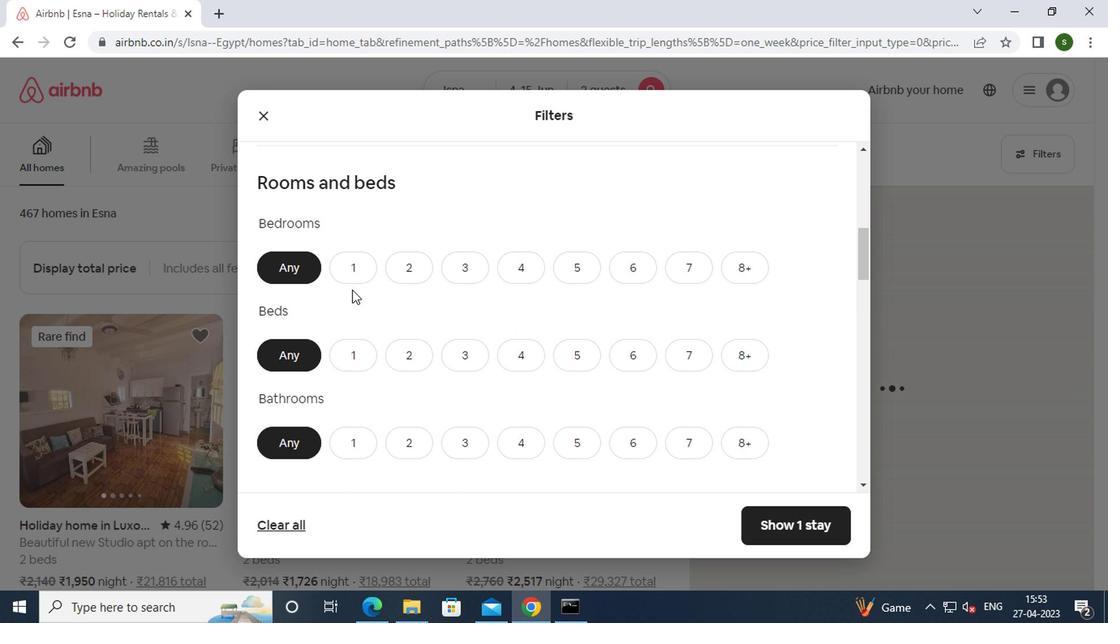 
Action: Mouse pressed left at (346, 271)
Screenshot: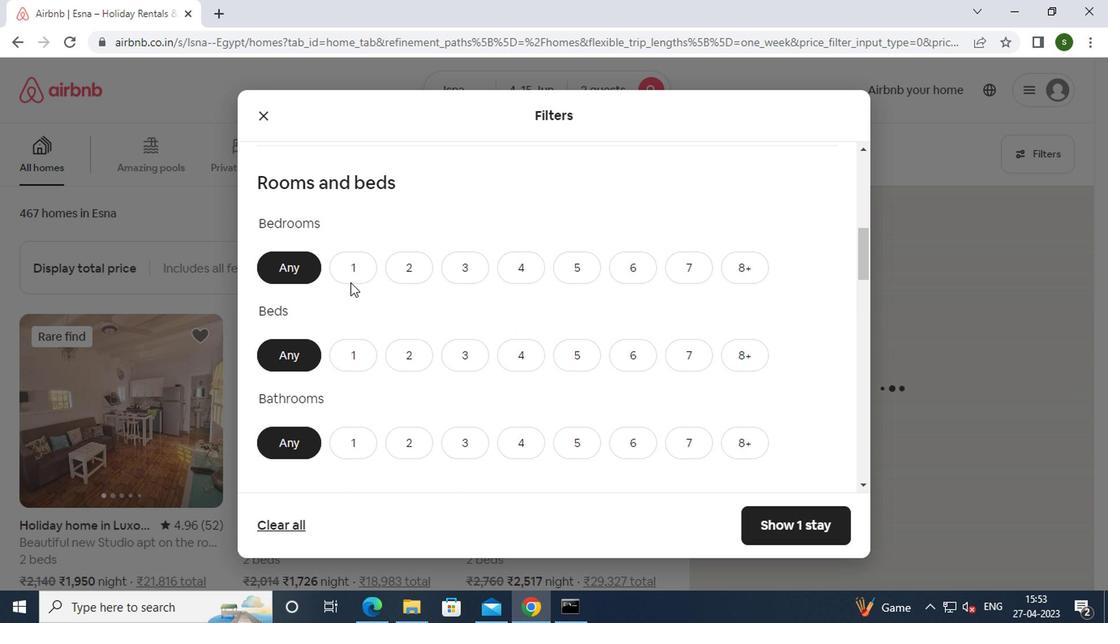 
Action: Mouse moved to (340, 352)
Screenshot: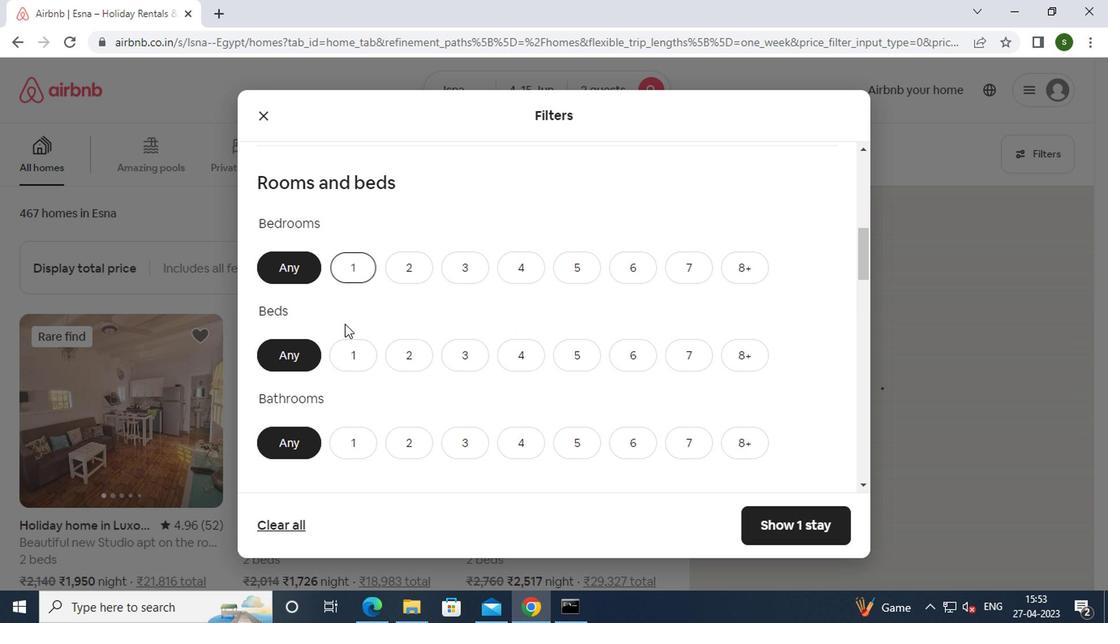 
Action: Mouse pressed left at (340, 352)
Screenshot: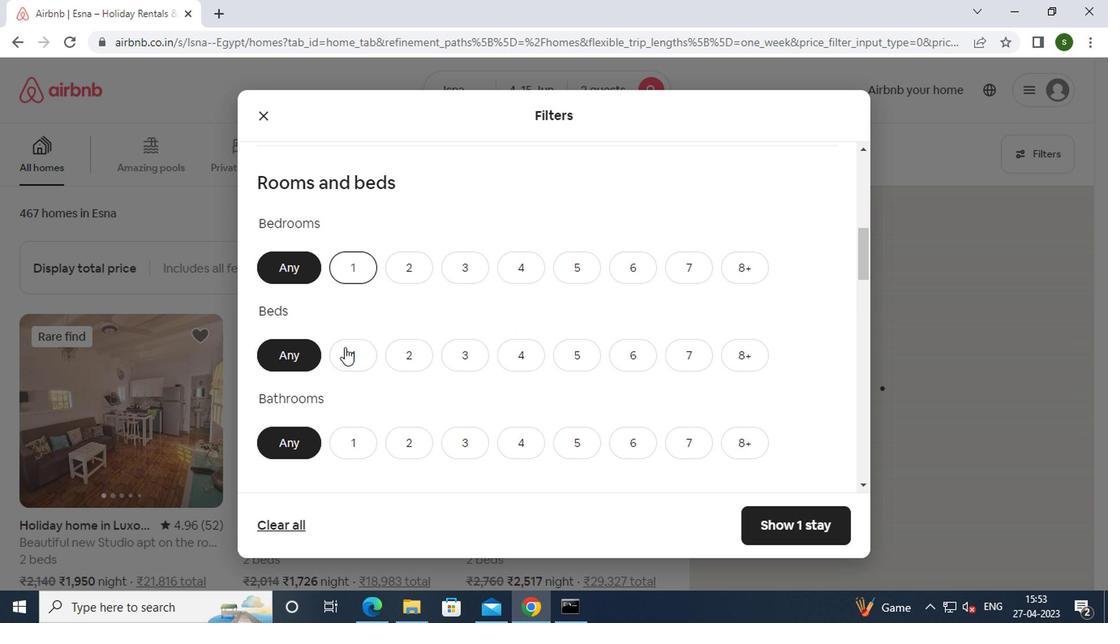 
Action: Mouse moved to (350, 438)
Screenshot: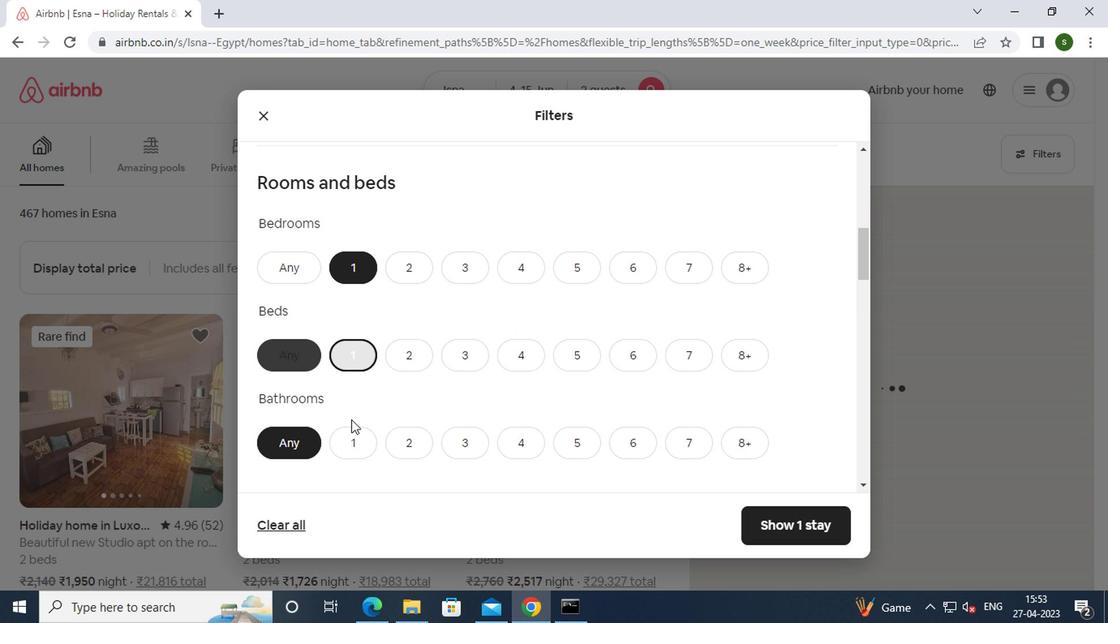 
Action: Mouse pressed left at (350, 438)
Screenshot: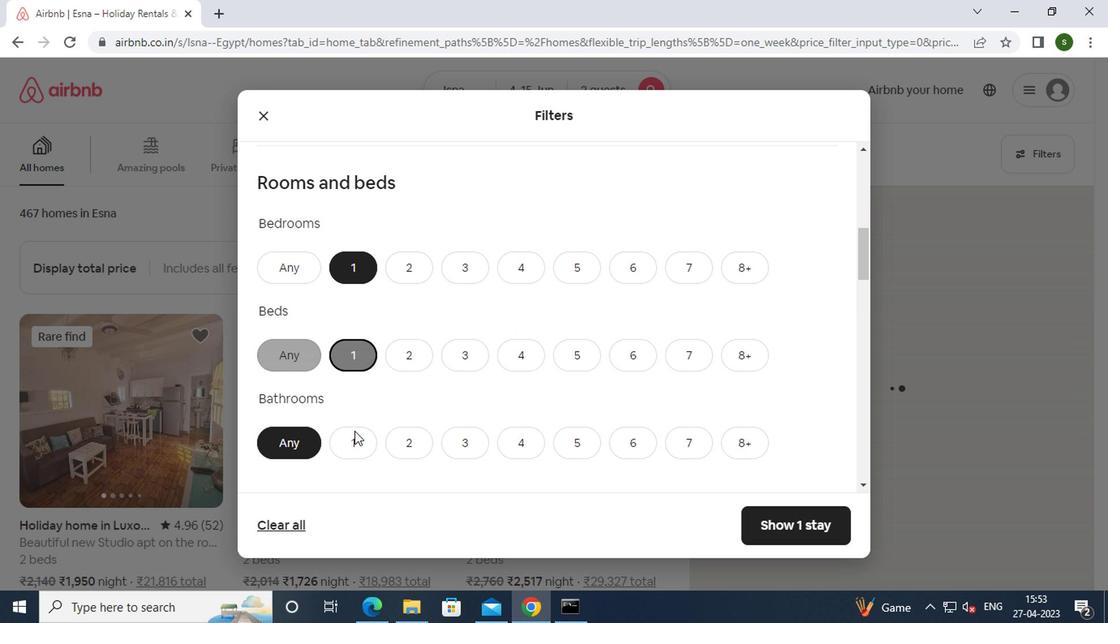 
Action: Mouse moved to (466, 384)
Screenshot: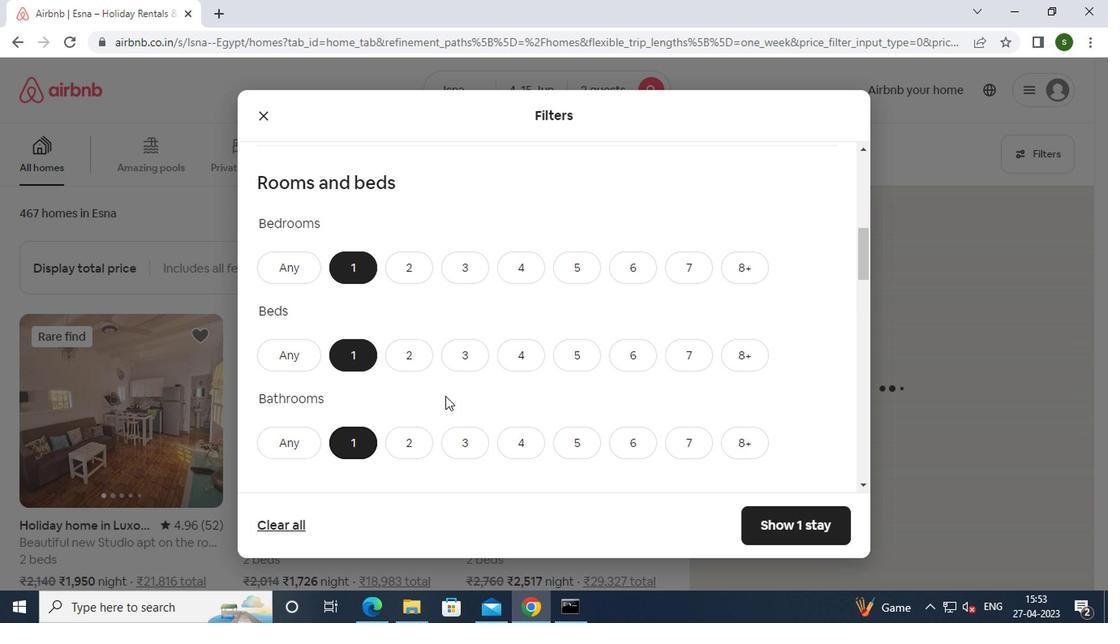 
Action: Mouse scrolled (466, 383) with delta (0, 0)
Screenshot: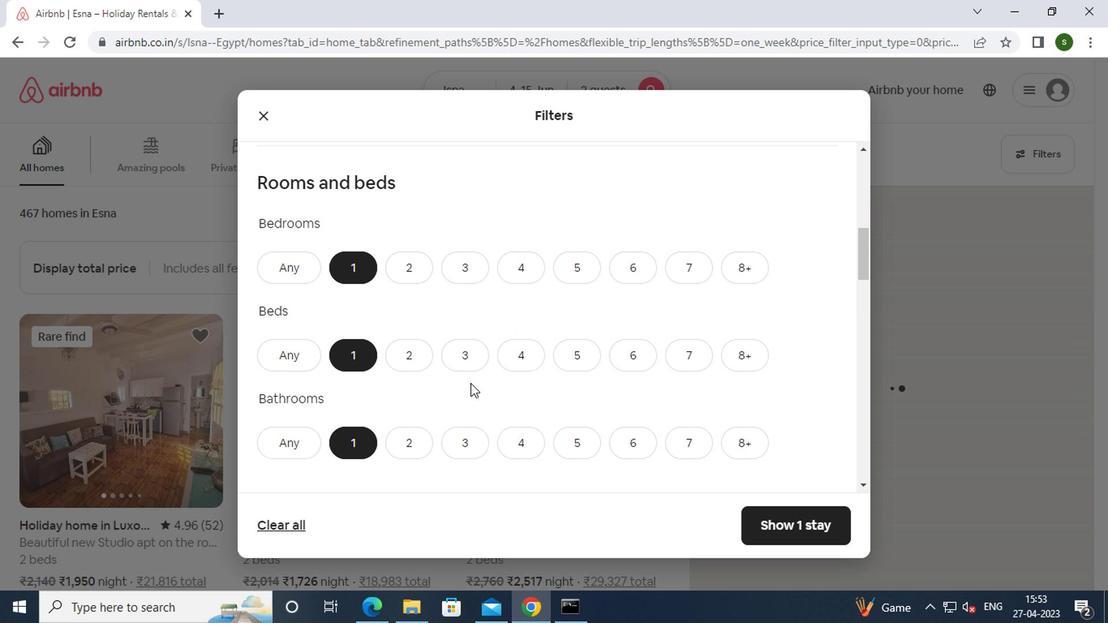 
Action: Mouse scrolled (466, 383) with delta (0, 0)
Screenshot: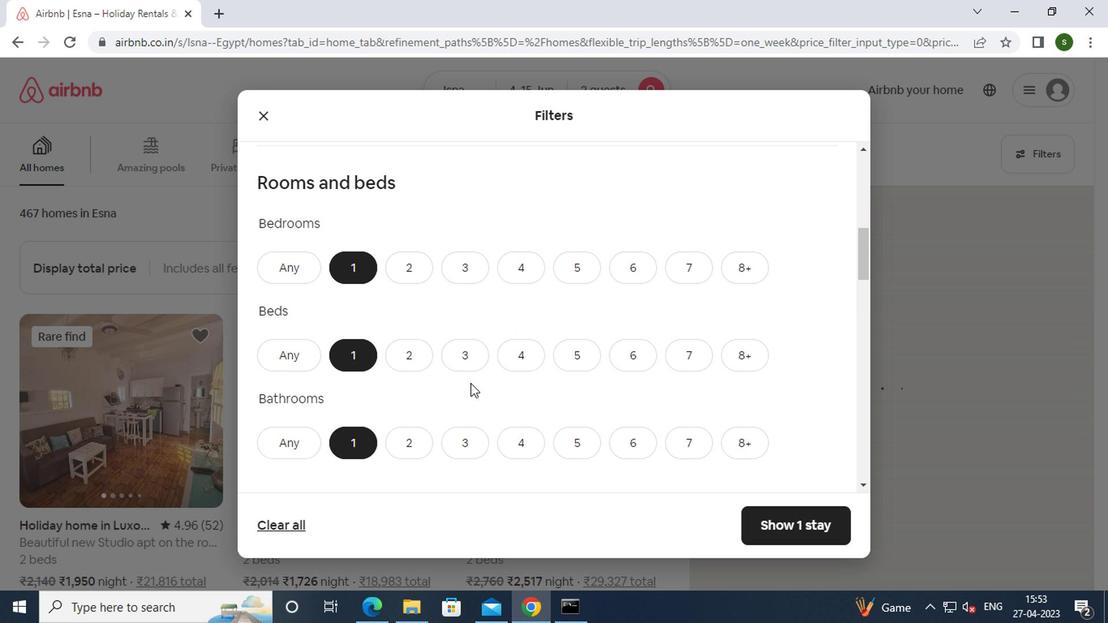 
Action: Mouse scrolled (466, 383) with delta (0, 0)
Screenshot: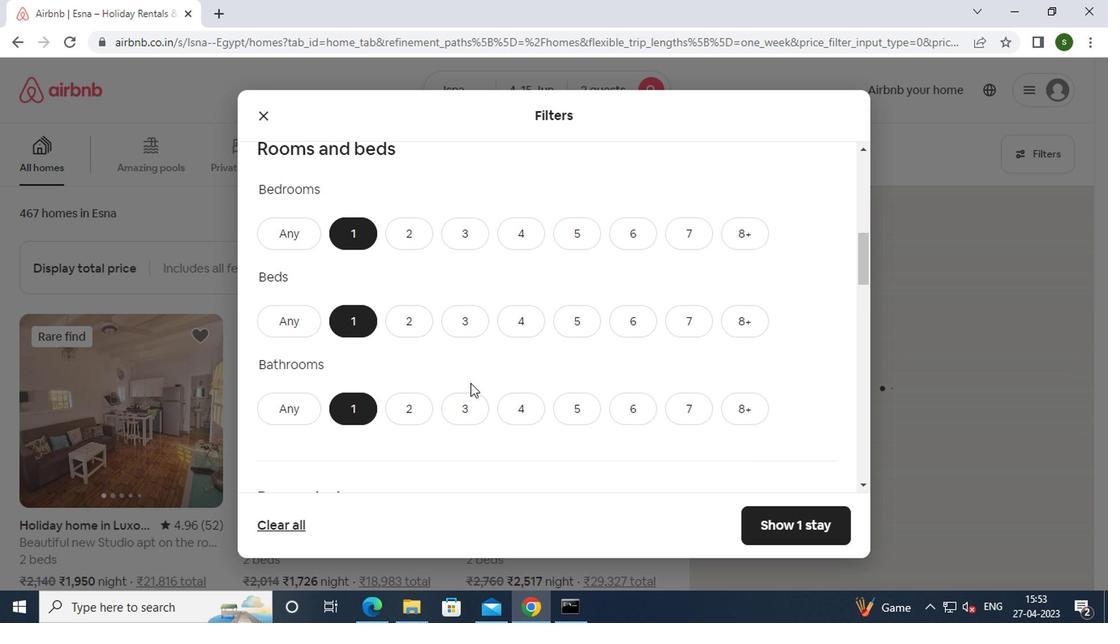
Action: Mouse moved to (338, 372)
Screenshot: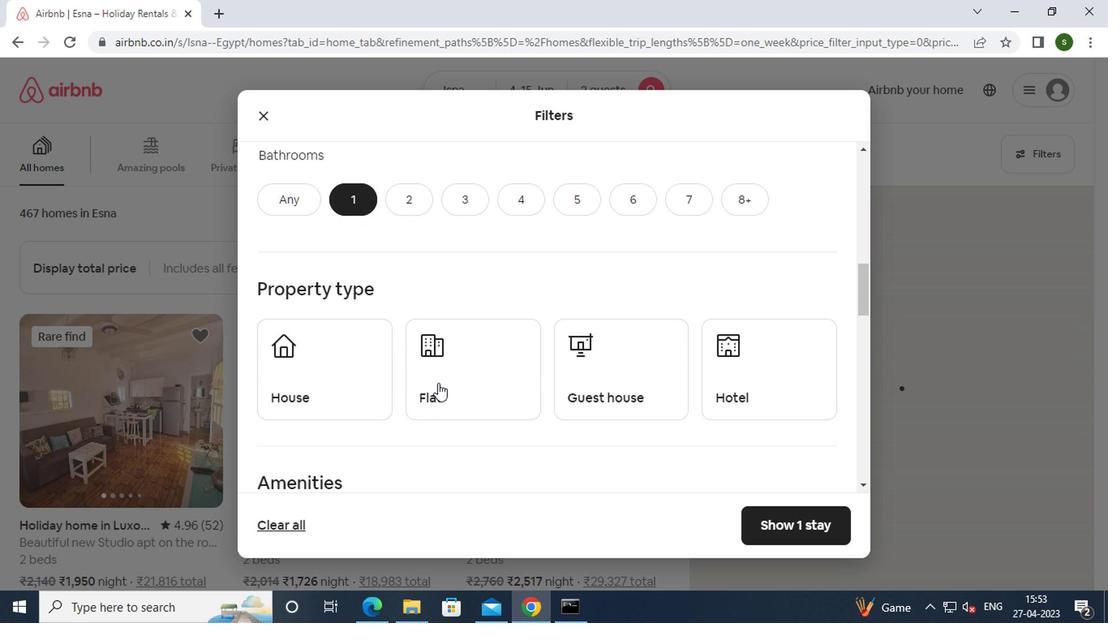 
Action: Mouse pressed left at (338, 372)
Screenshot: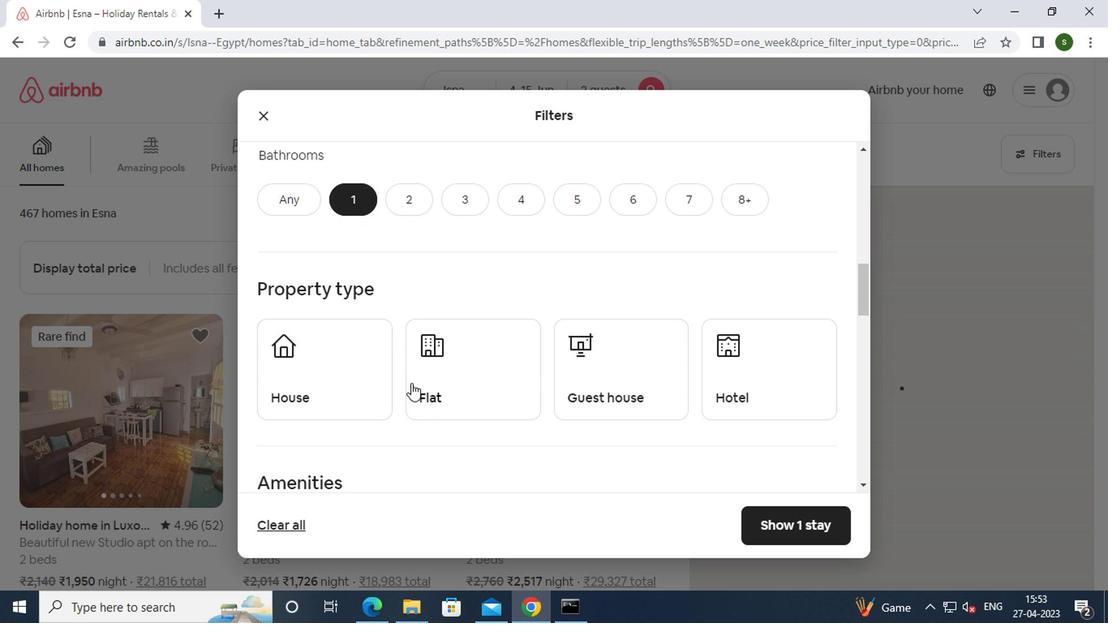 
Action: Mouse moved to (477, 372)
Screenshot: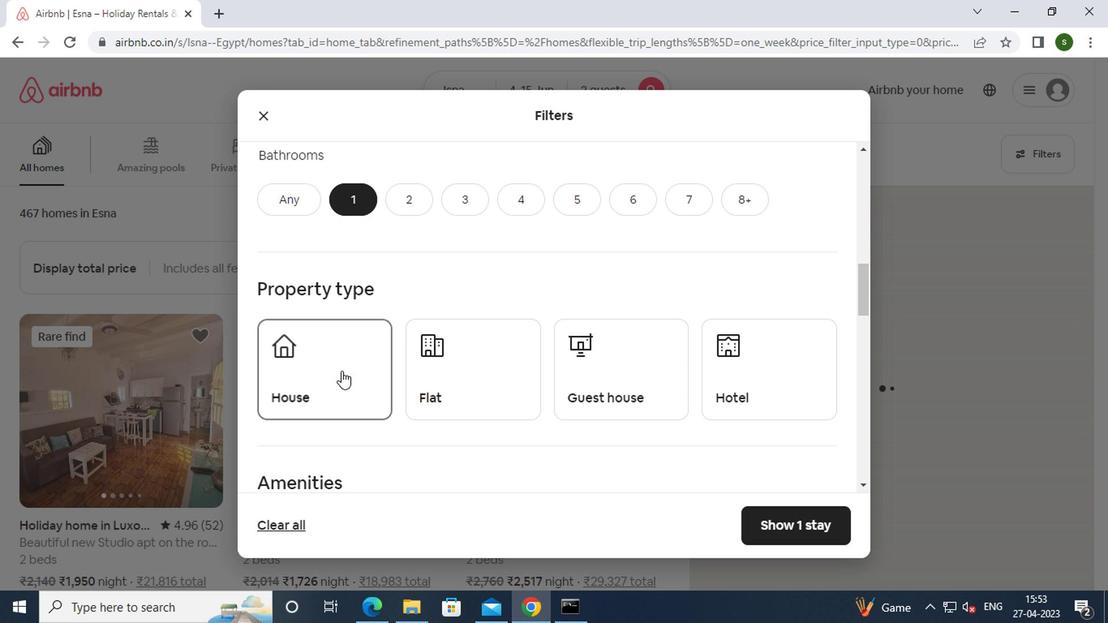 
Action: Mouse pressed left at (477, 372)
Screenshot: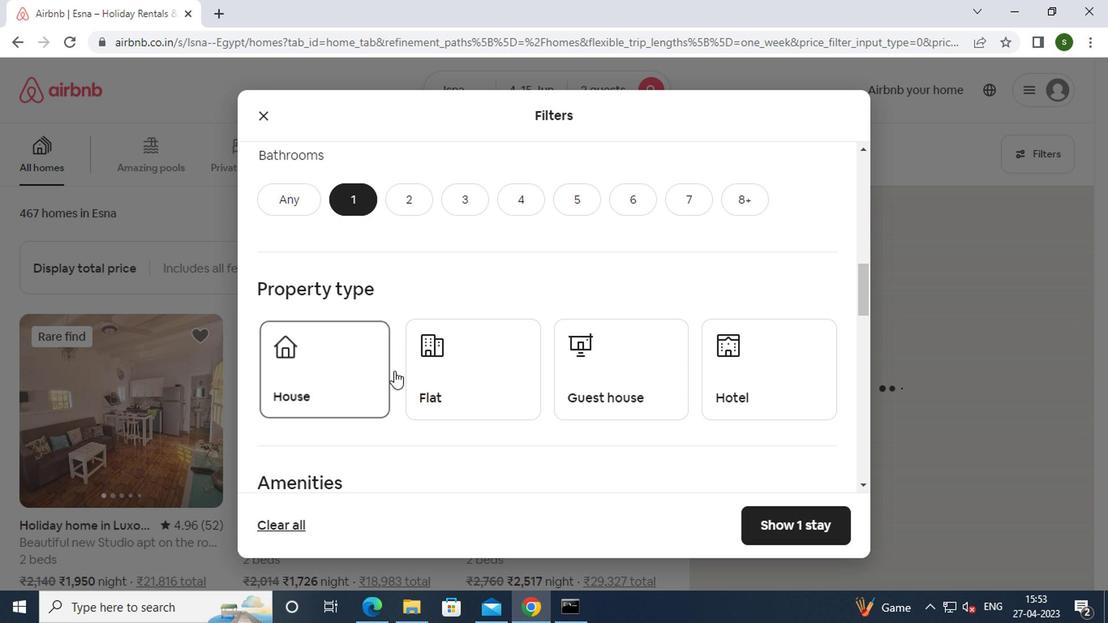 
Action: Mouse moved to (613, 368)
Screenshot: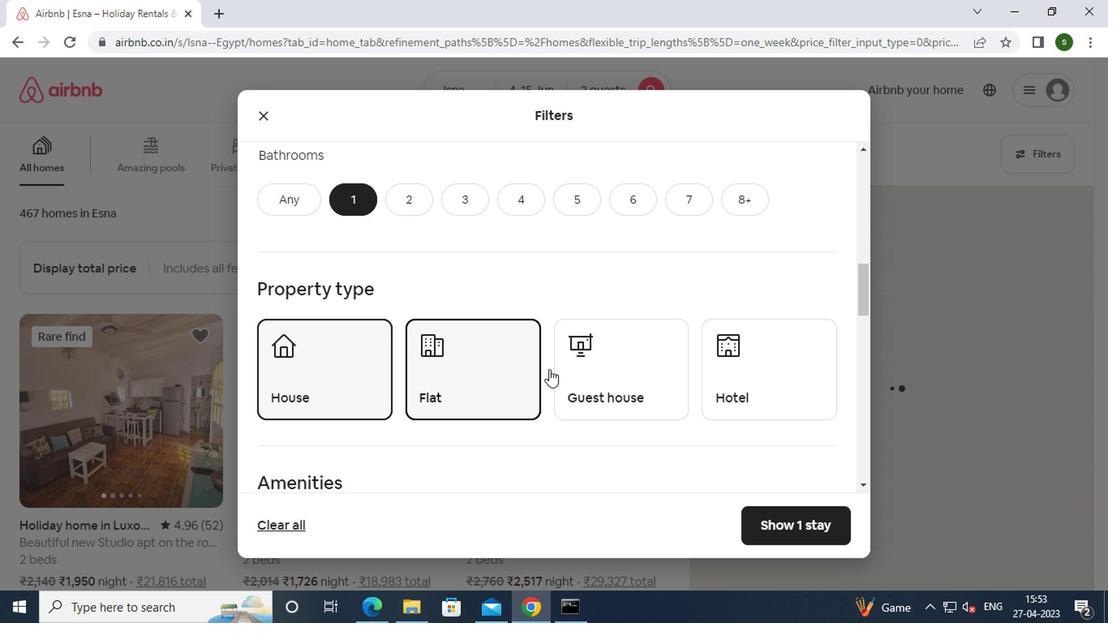 
Action: Mouse pressed left at (613, 368)
Screenshot: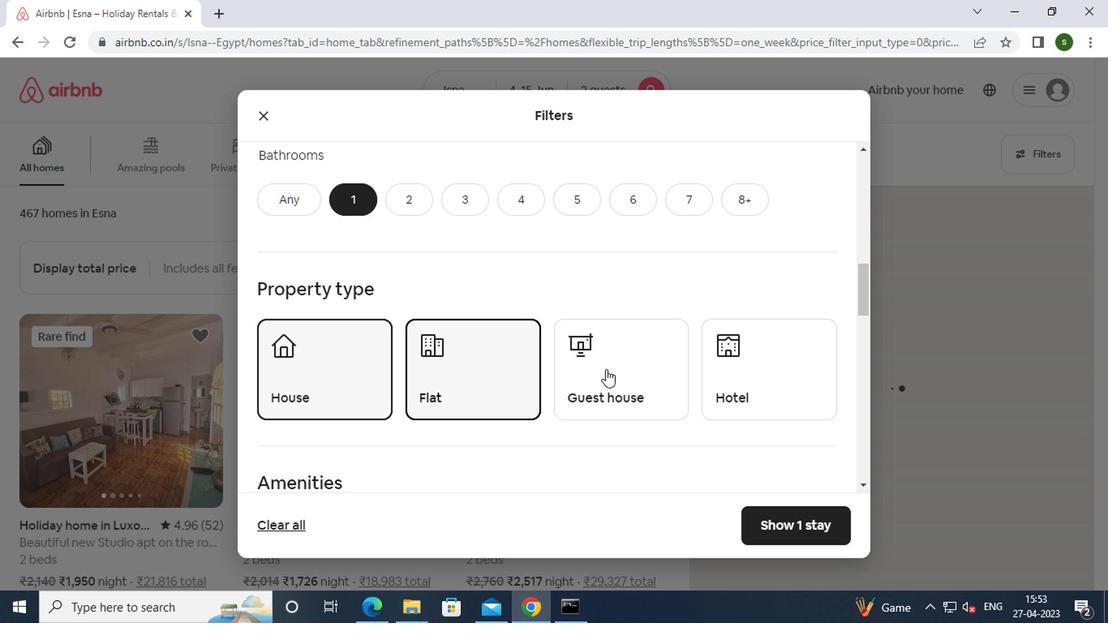 
Action: Mouse moved to (769, 378)
Screenshot: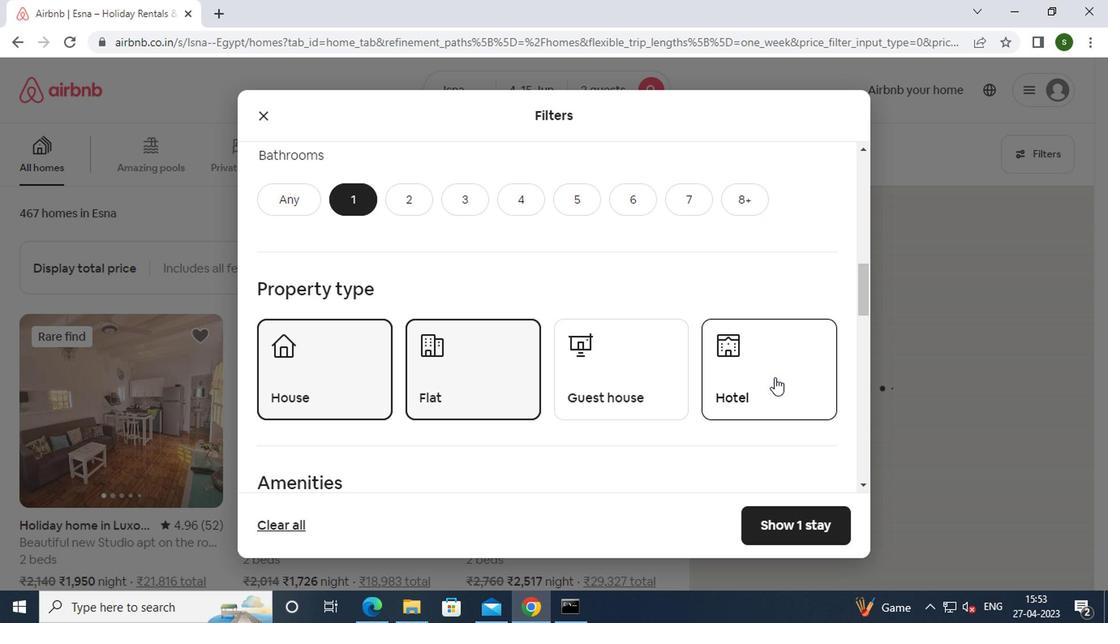 
Action: Mouse pressed left at (769, 378)
Screenshot: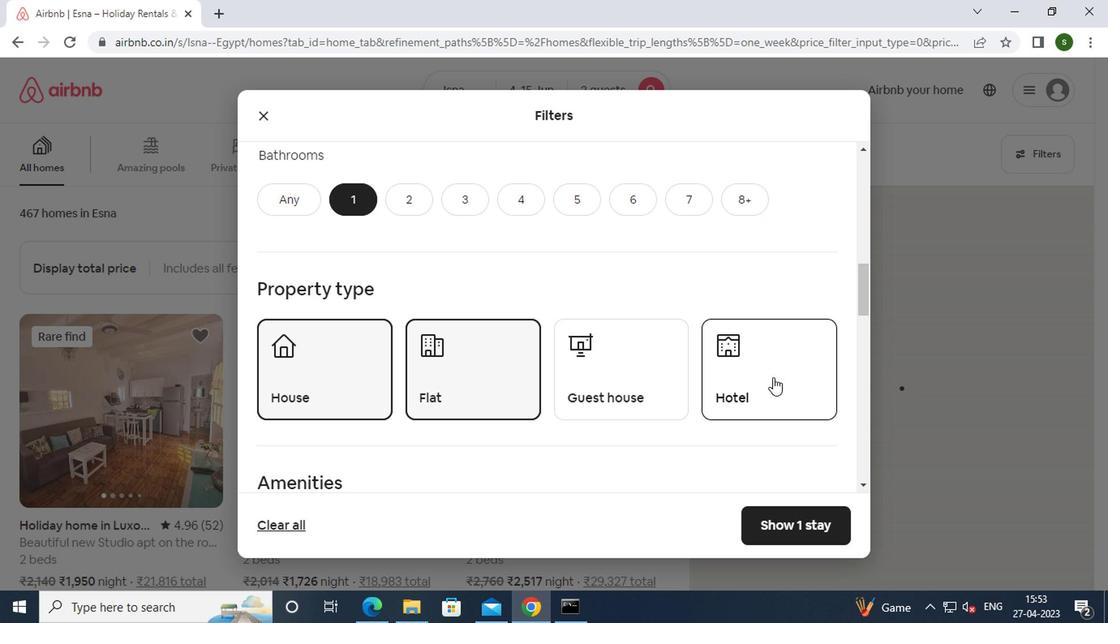 
Action: Mouse moved to (623, 382)
Screenshot: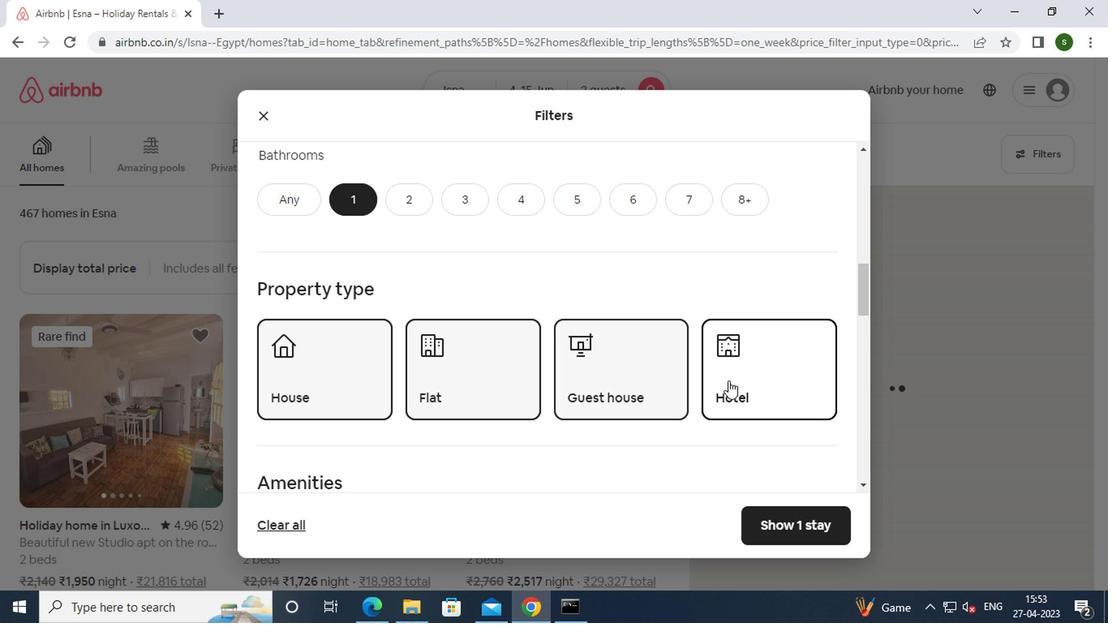 
Action: Mouse scrolled (623, 380) with delta (0, -1)
Screenshot: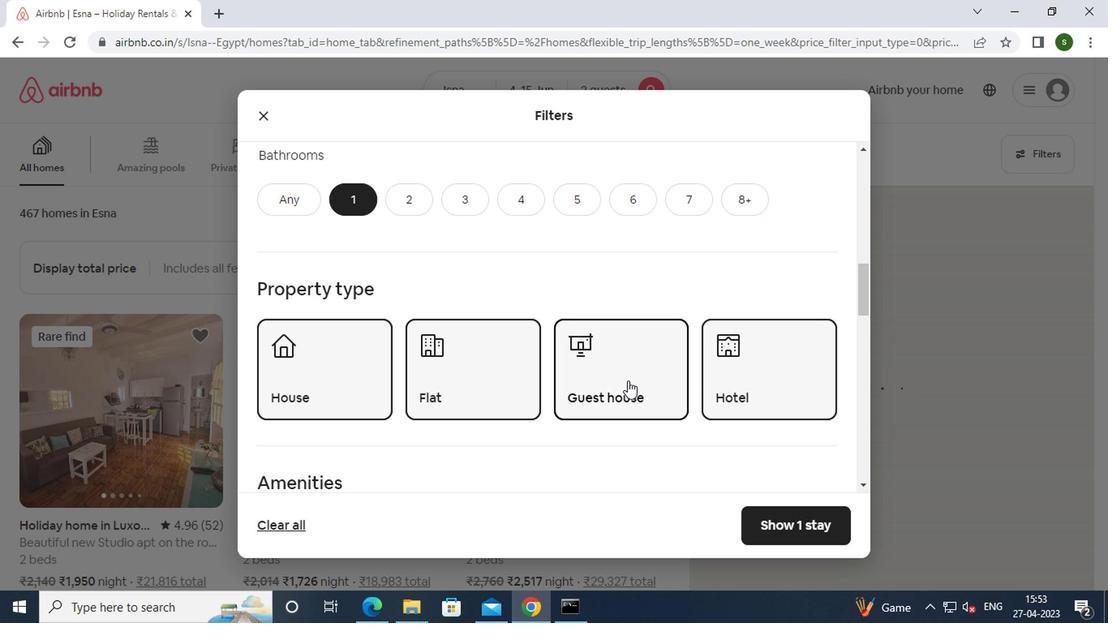 
Action: Mouse scrolled (623, 380) with delta (0, -1)
Screenshot: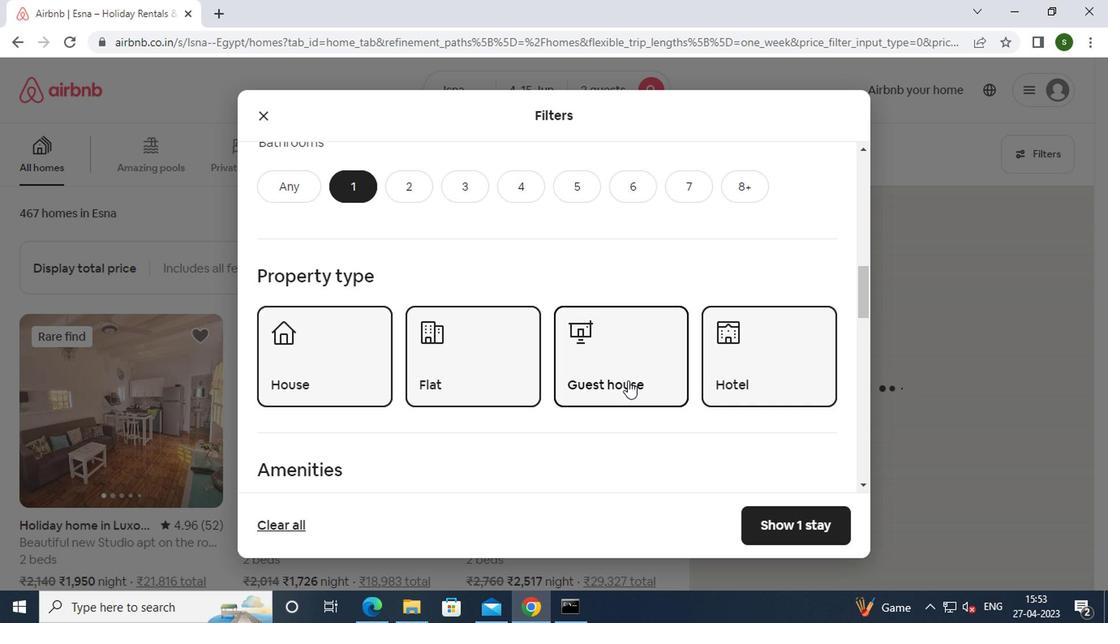 
Action: Mouse scrolled (623, 380) with delta (0, -1)
Screenshot: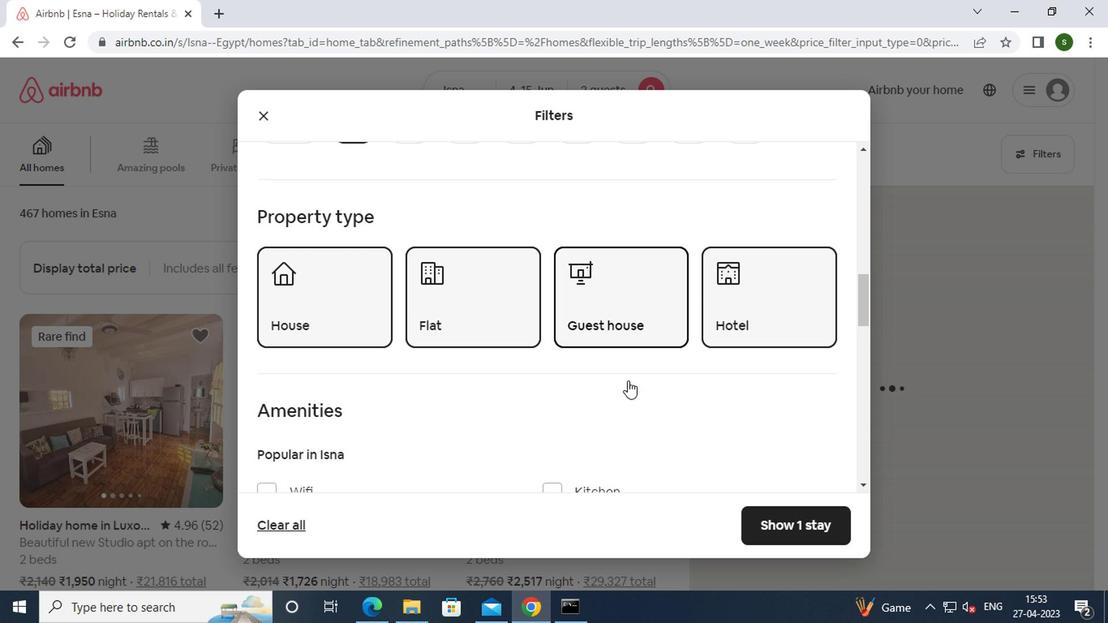 
Action: Mouse scrolled (623, 380) with delta (0, -1)
Screenshot: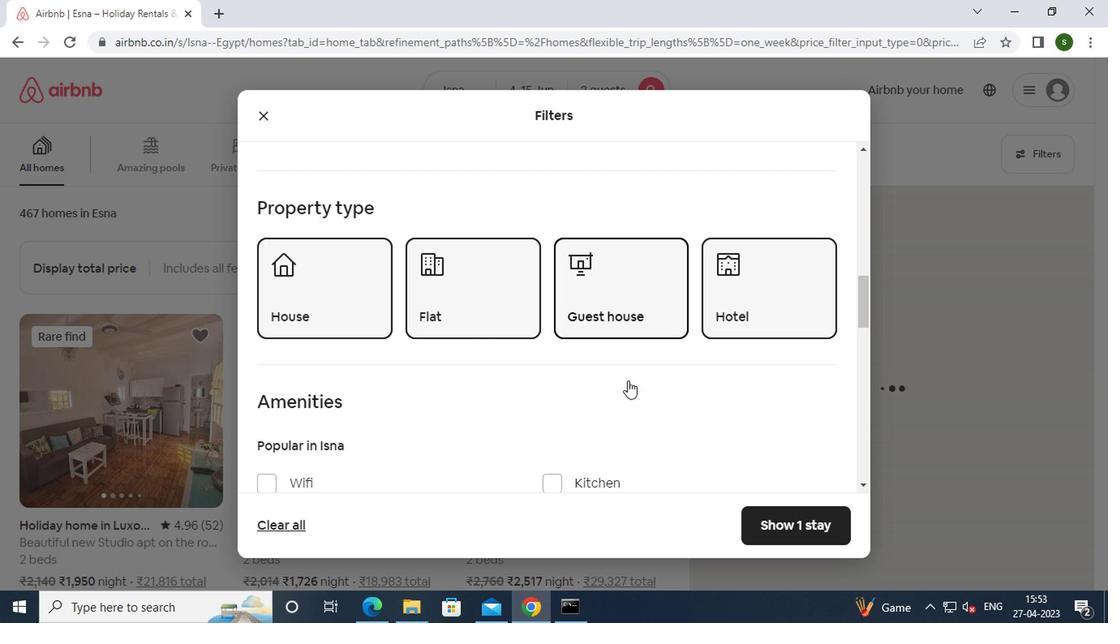 
Action: Mouse scrolled (623, 380) with delta (0, -1)
Screenshot: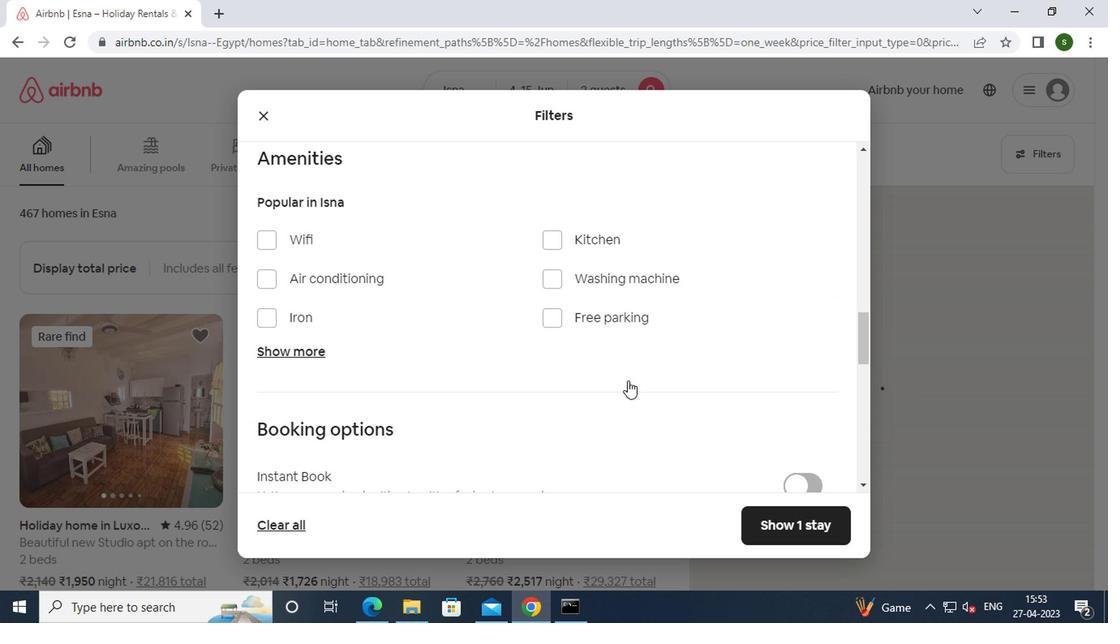 
Action: Mouse scrolled (623, 380) with delta (0, -1)
Screenshot: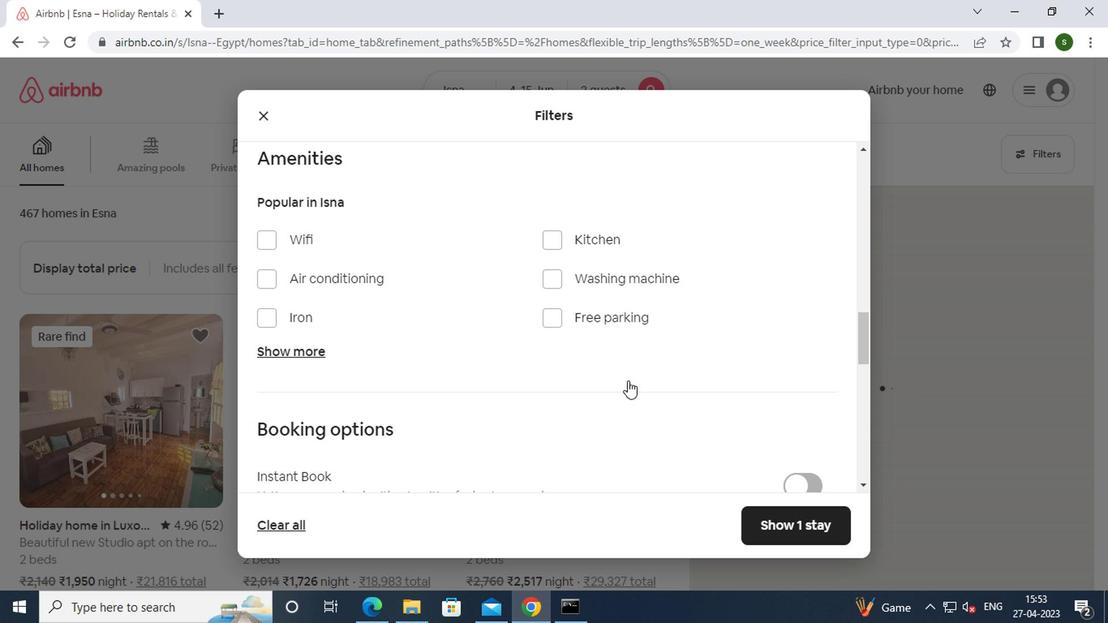 
Action: Mouse scrolled (623, 380) with delta (0, -1)
Screenshot: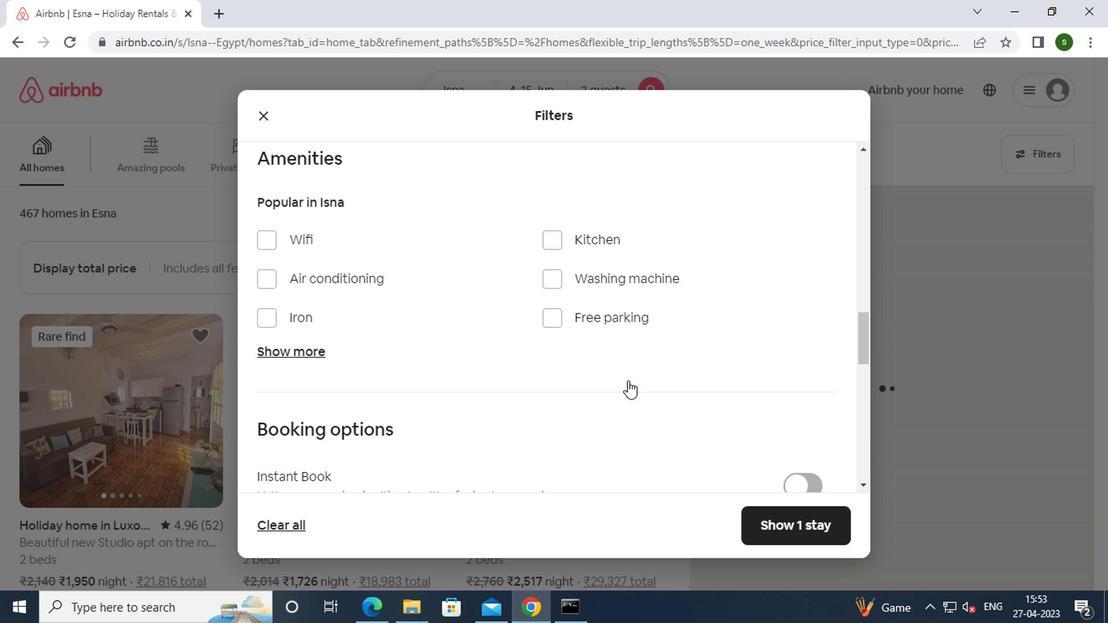 
Action: Mouse moved to (795, 299)
Screenshot: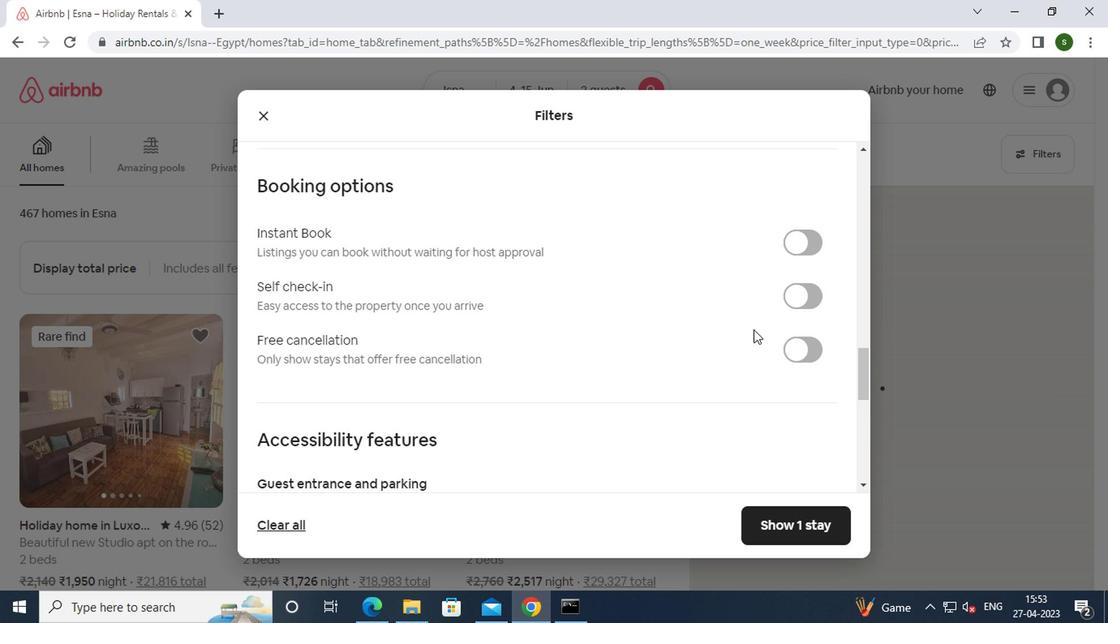 
Action: Mouse pressed left at (795, 299)
Screenshot: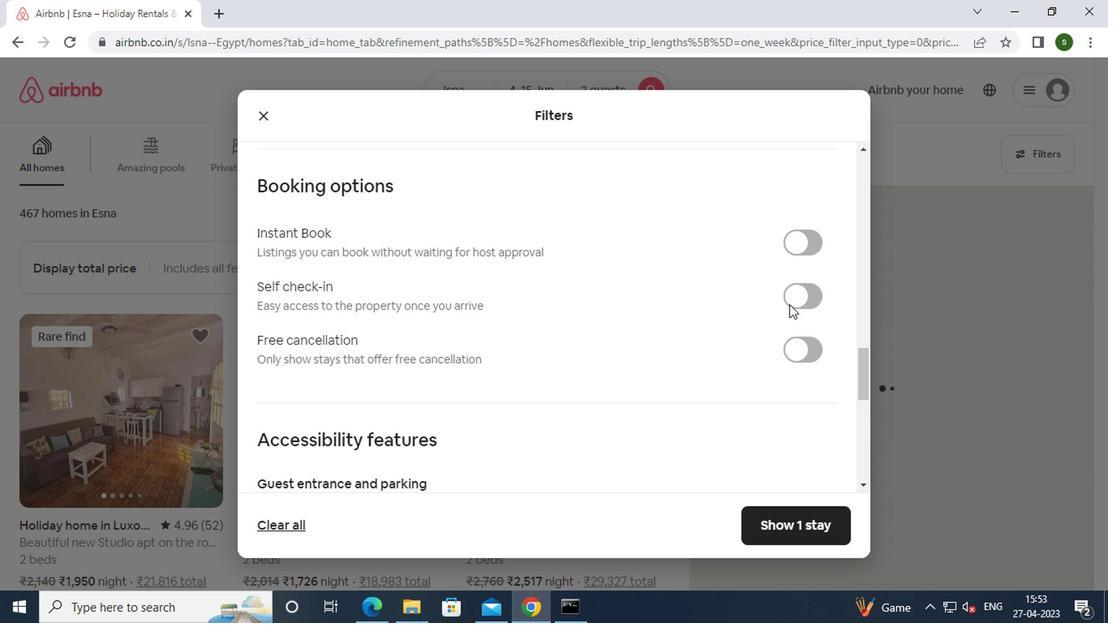 
Action: Mouse moved to (545, 373)
Screenshot: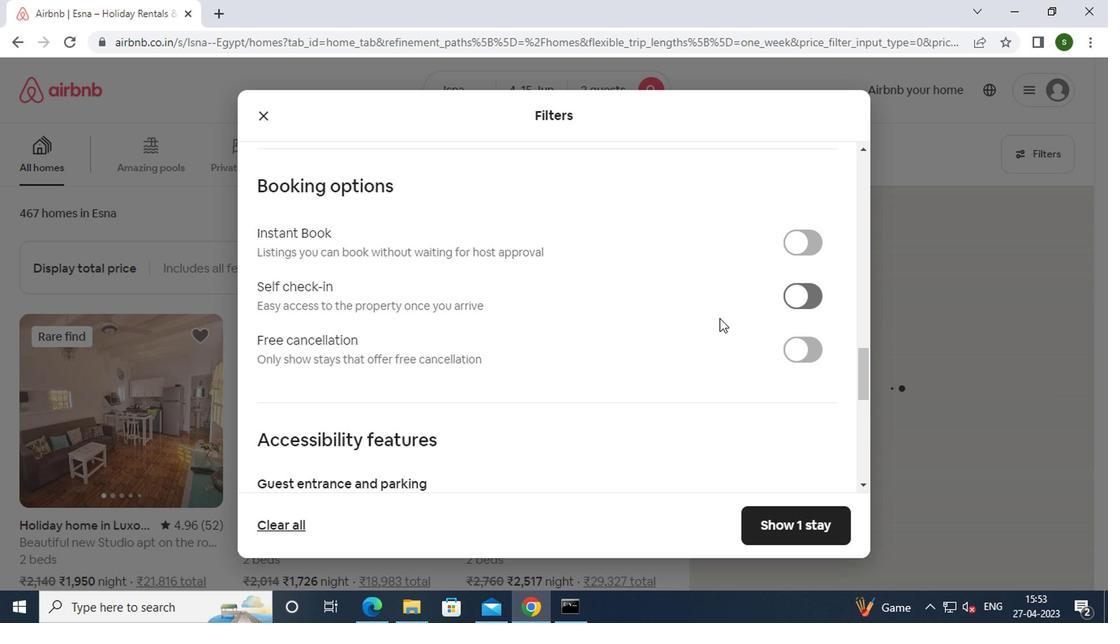 
Action: Mouse scrolled (545, 372) with delta (0, -1)
Screenshot: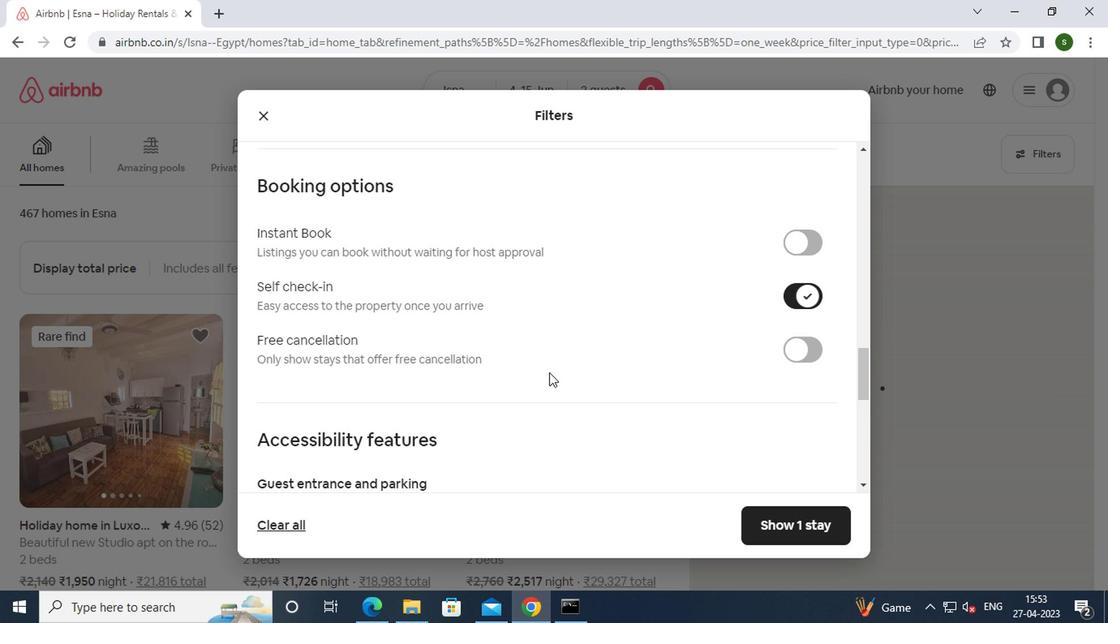 
Action: Mouse scrolled (545, 372) with delta (0, -1)
Screenshot: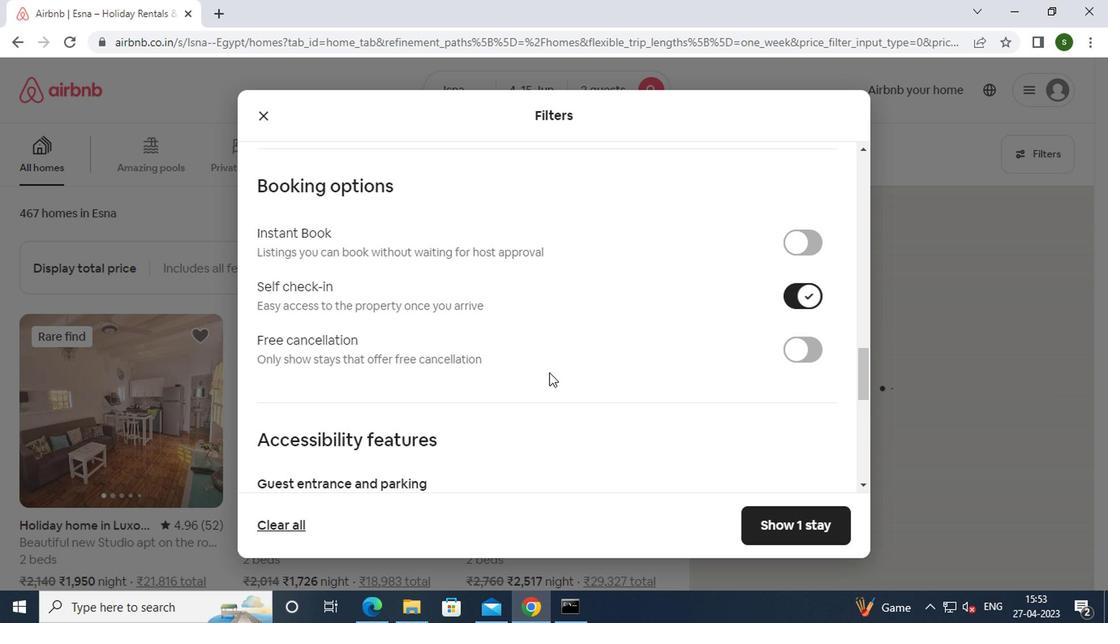 
Action: Mouse scrolled (545, 372) with delta (0, -1)
Screenshot: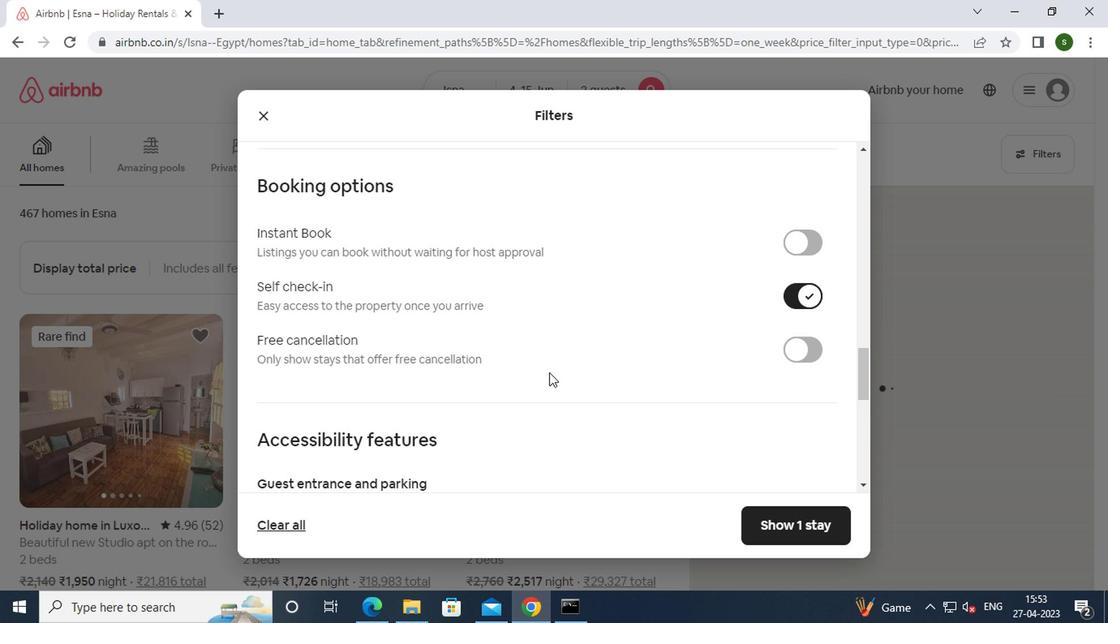 
Action: Mouse scrolled (545, 372) with delta (0, -1)
Screenshot: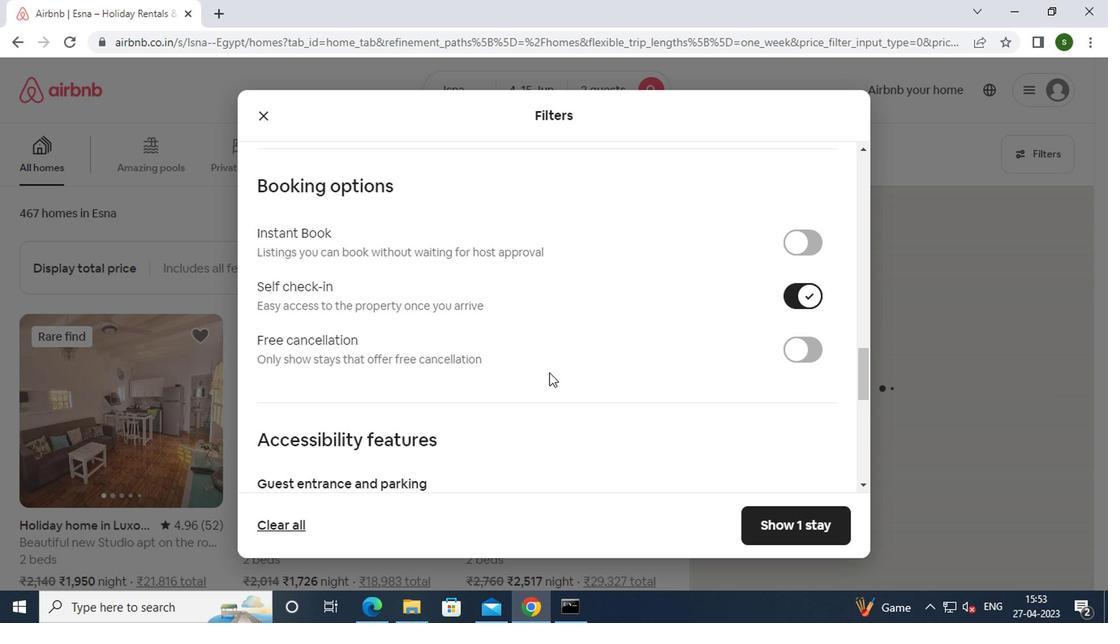 
Action: Mouse scrolled (545, 372) with delta (0, -1)
Screenshot: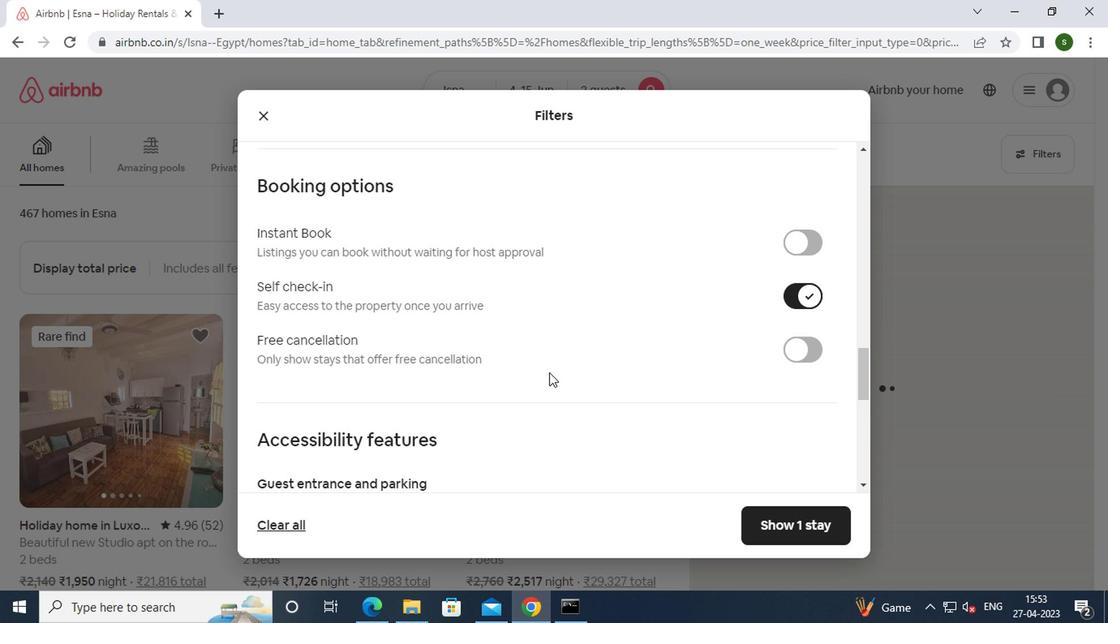 
Action: Mouse scrolled (545, 372) with delta (0, -1)
Screenshot: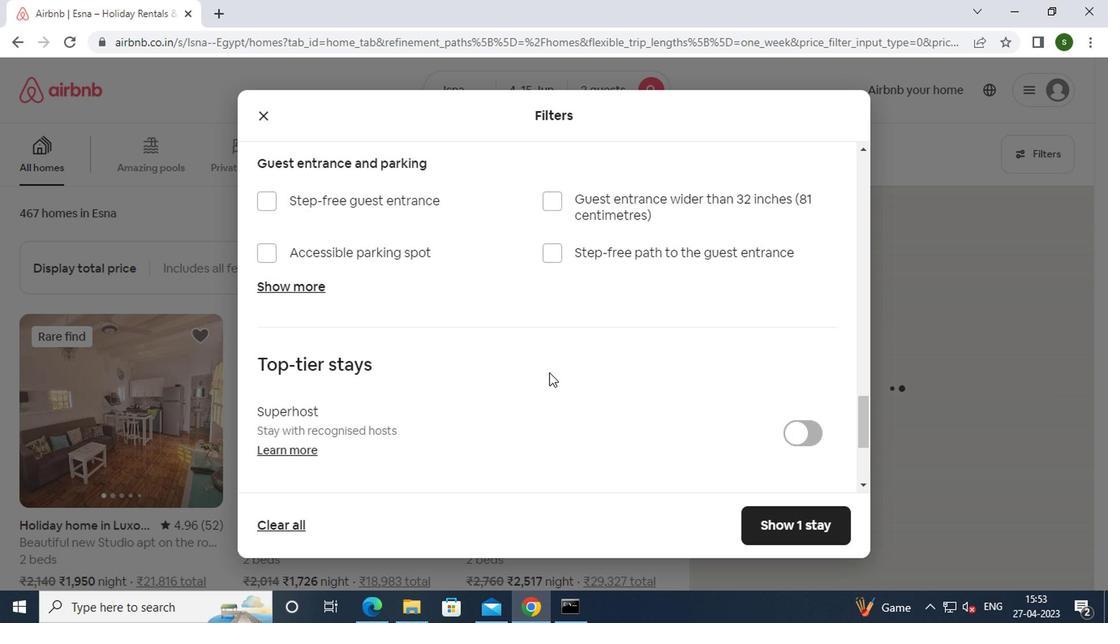 
Action: Mouse scrolled (545, 372) with delta (0, -1)
Screenshot: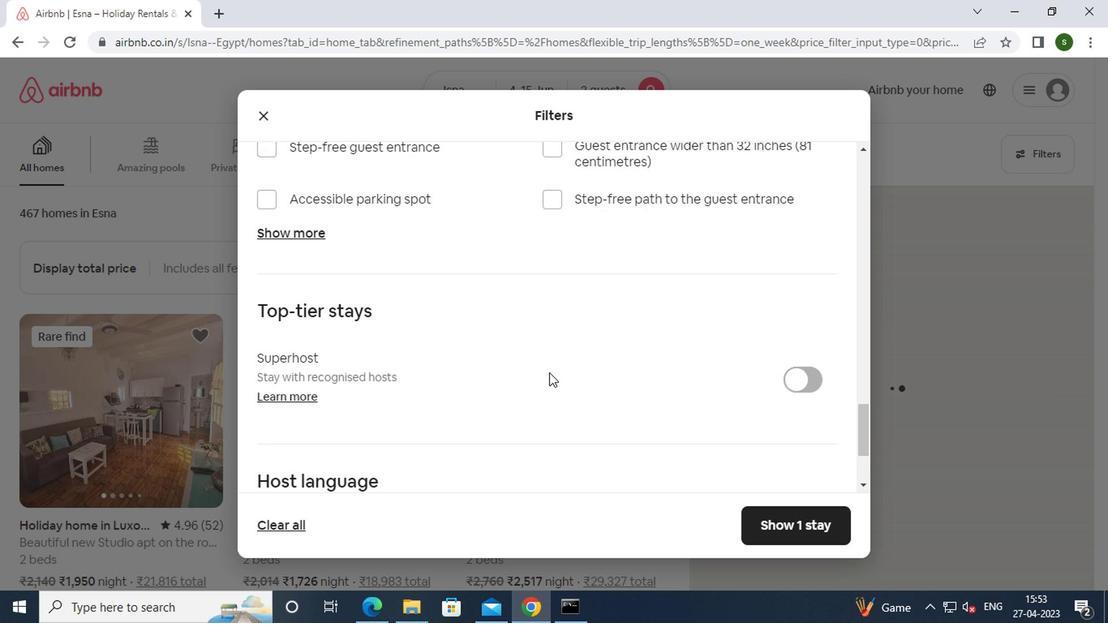 
Action: Mouse scrolled (545, 372) with delta (0, -1)
Screenshot: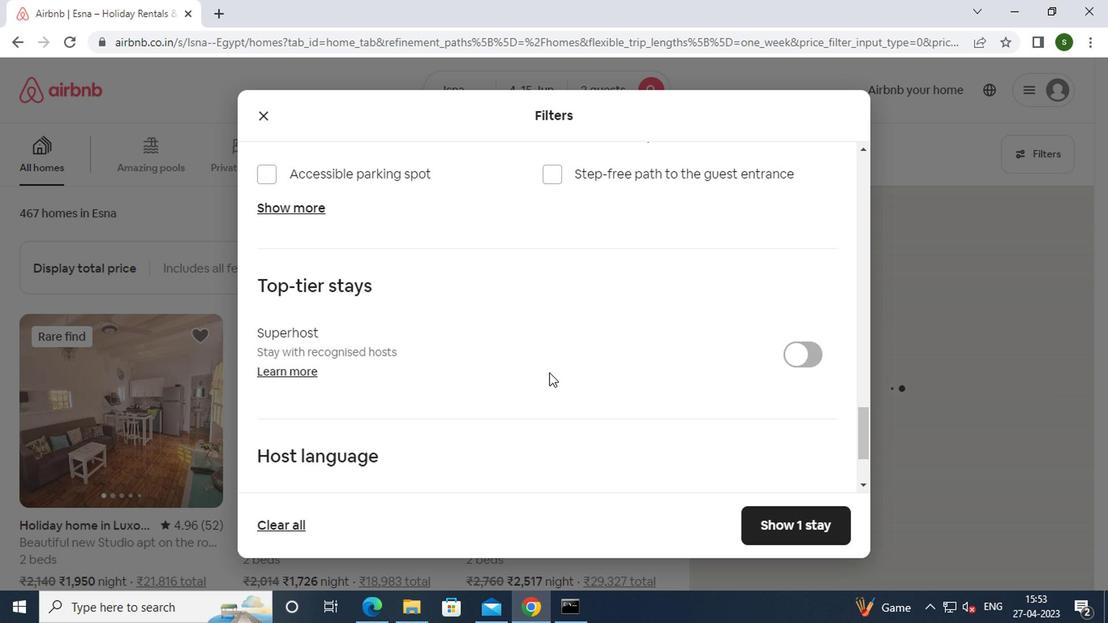 
Action: Mouse moved to (293, 368)
Screenshot: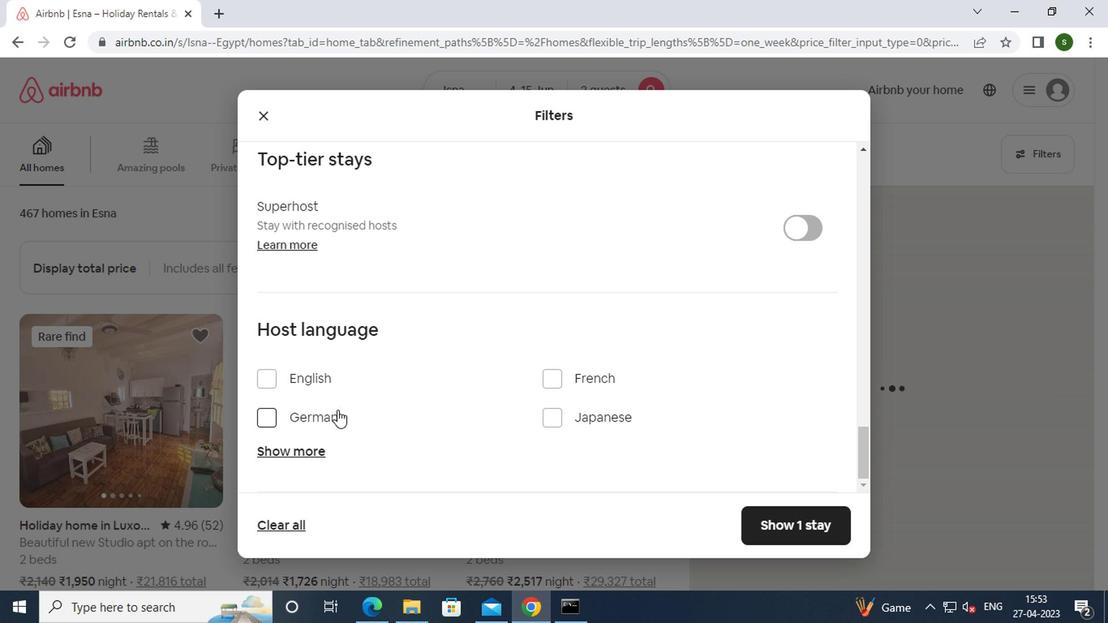 
Action: Mouse pressed left at (293, 368)
Screenshot: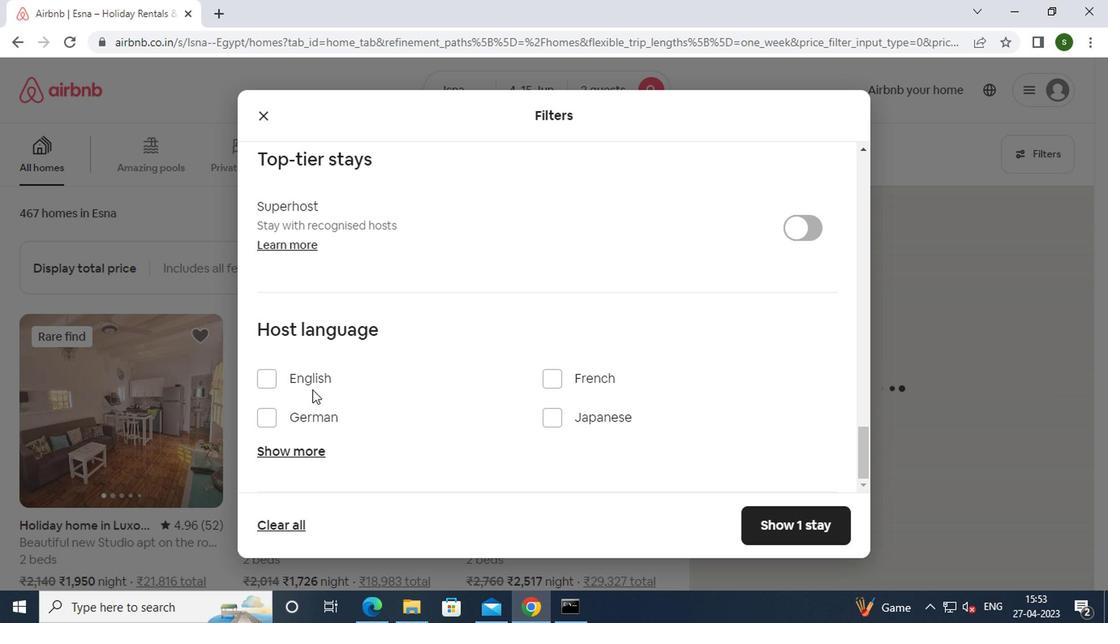 
Action: Mouse moved to (312, 384)
Screenshot: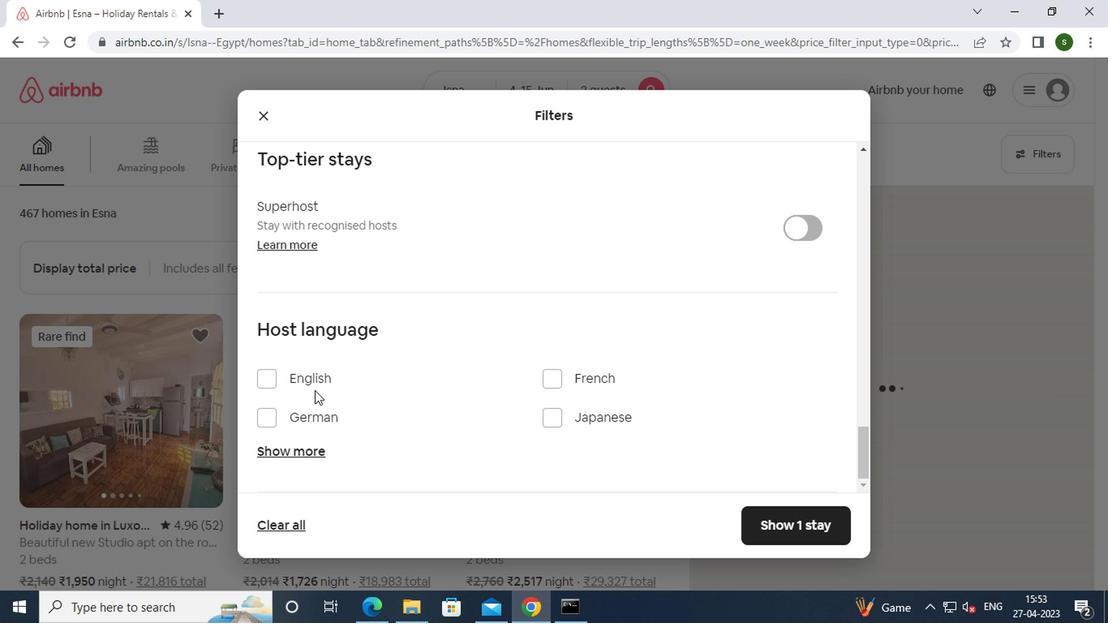 
Action: Mouse pressed left at (312, 384)
Screenshot: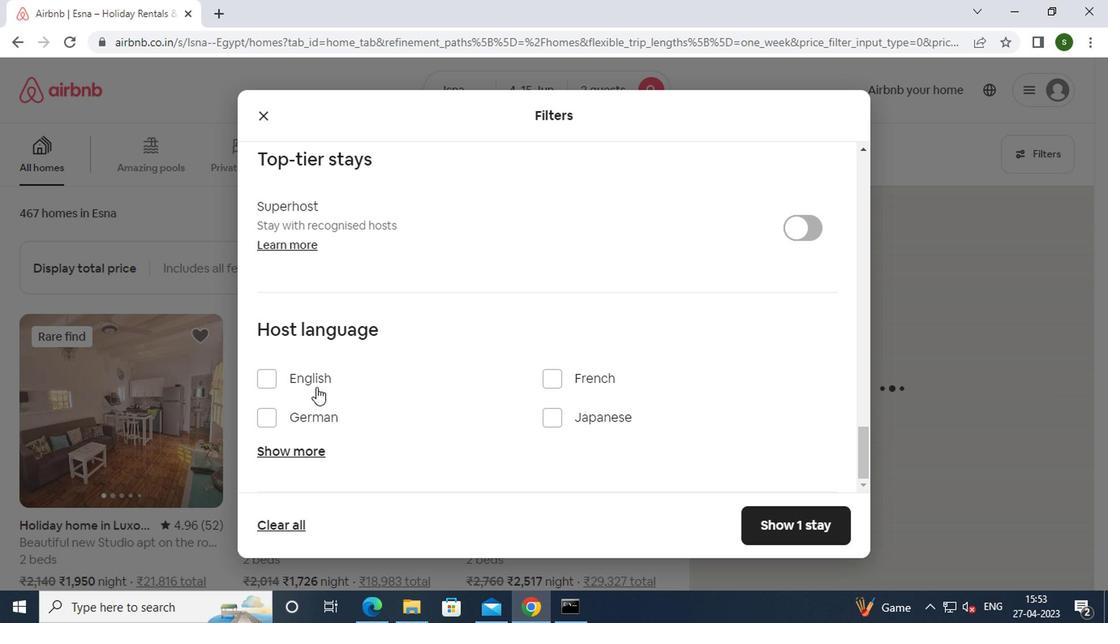 
Action: Mouse moved to (802, 541)
Screenshot: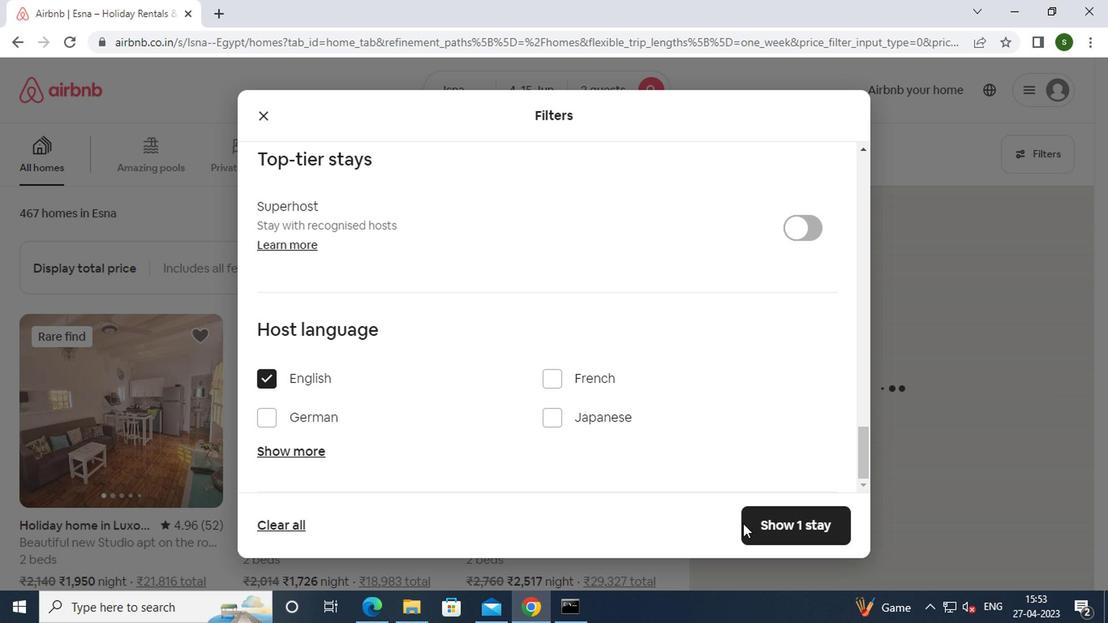 
Action: Mouse pressed left at (802, 541)
Screenshot: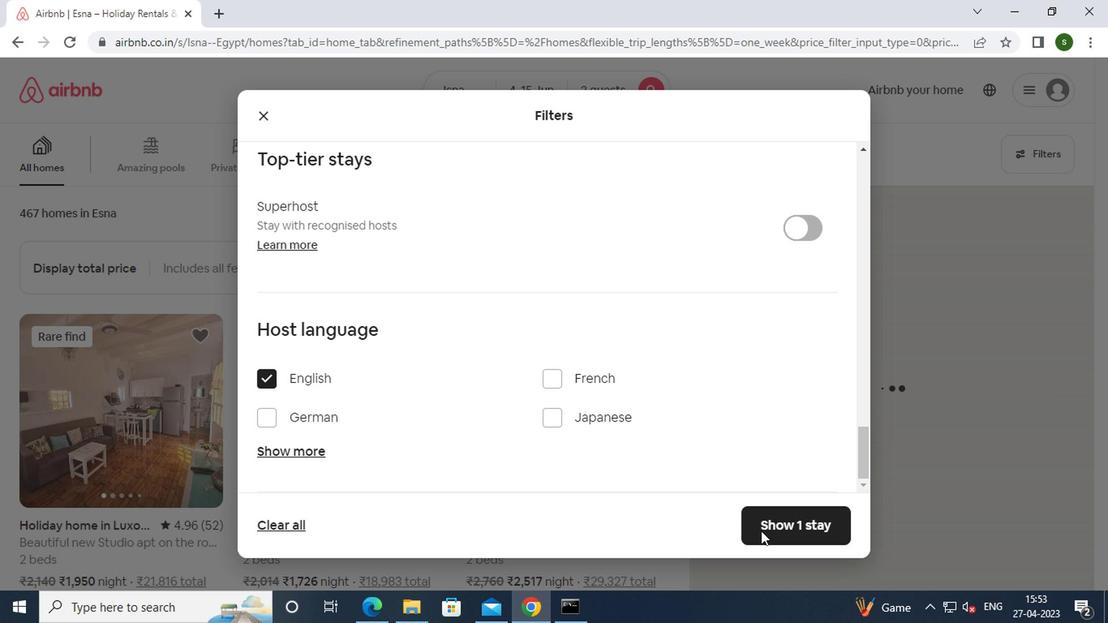 
Action: Mouse moved to (443, 394)
Screenshot: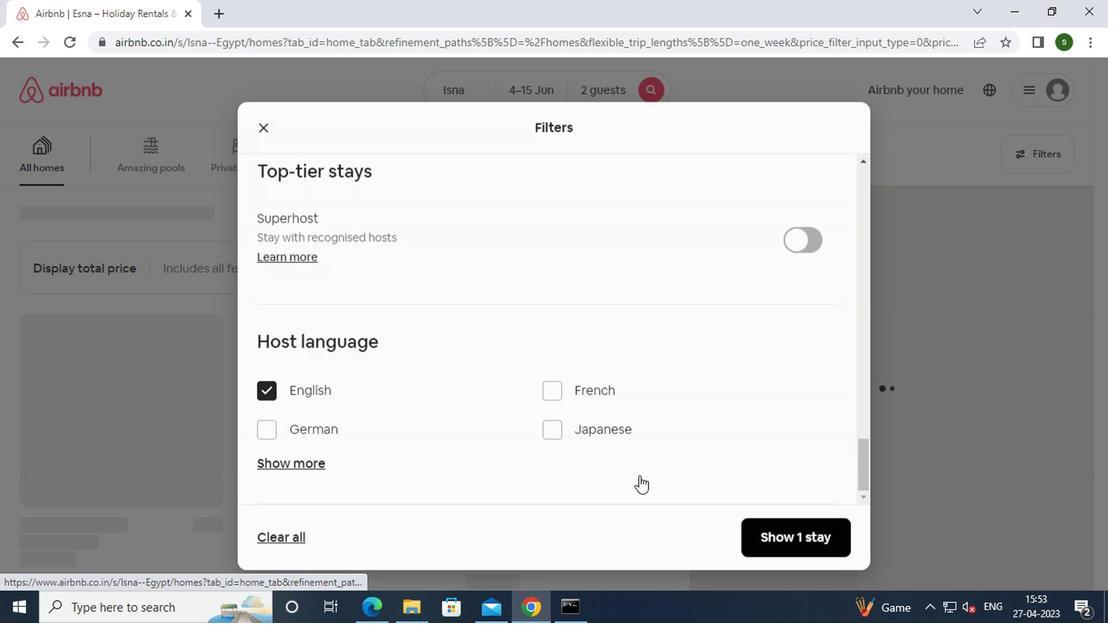 
